 Task: Research Airbnb accommodation in Kangaba, Mali from 10th December, 2023 to 18th December, 2023 for 2 adults.1  bedroom having 1 bed and 1 bathroom. Property type can be flat. Amenities needed are: wifi, TV, free parkinig on premises, gym, breakfast. Look for 4 properties as per requirement.
Action: Mouse moved to (400, 91)
Screenshot: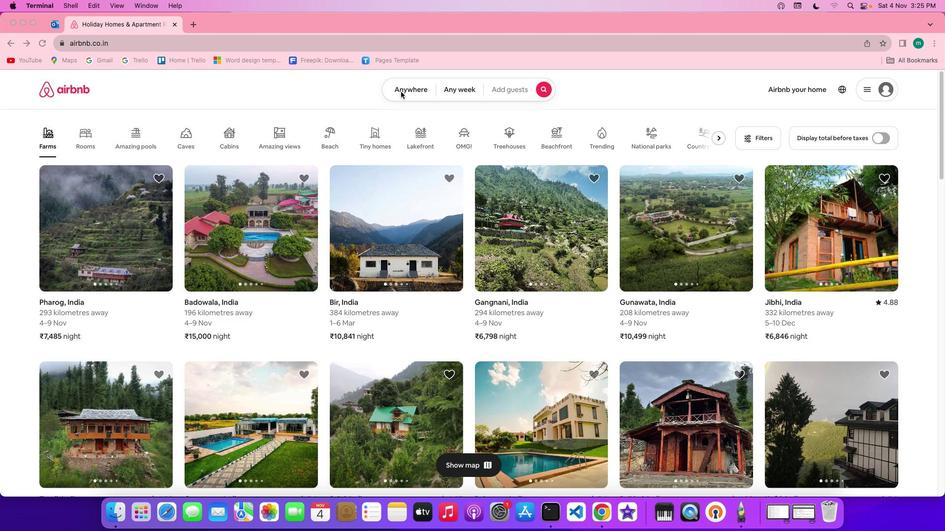 
Action: Mouse pressed left at (400, 91)
Screenshot: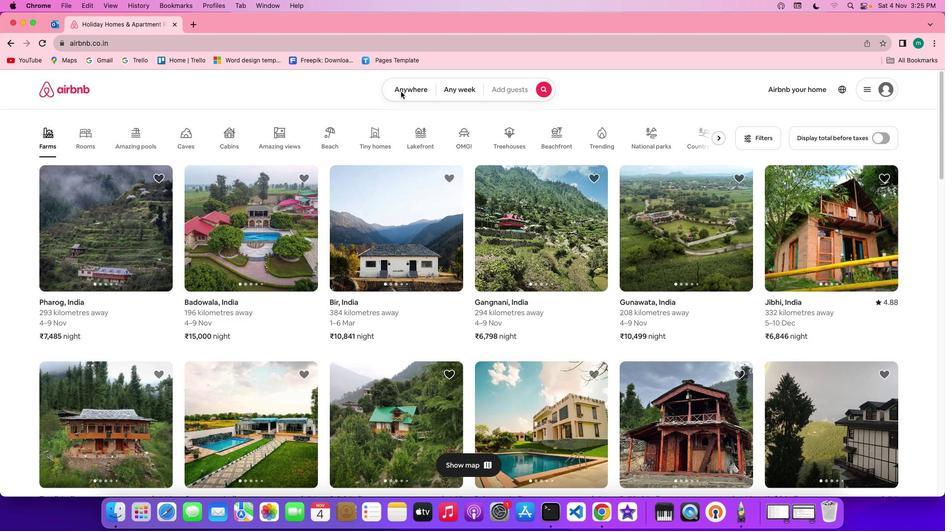 
Action: Mouse pressed left at (400, 91)
Screenshot: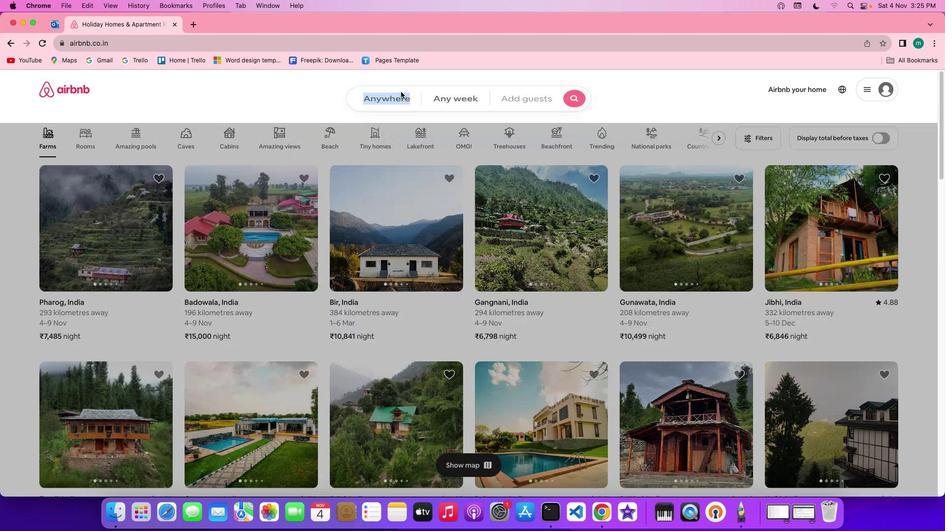 
Action: Mouse moved to (370, 126)
Screenshot: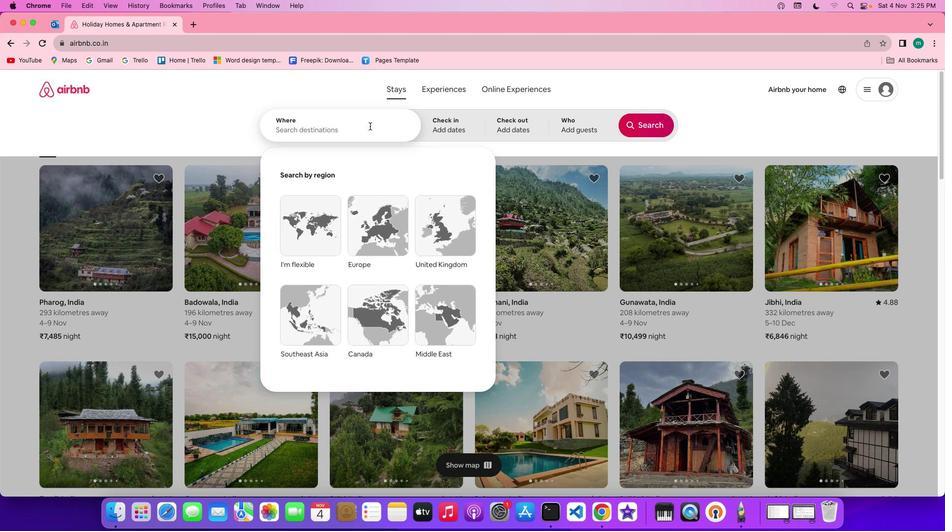 
Action: Key pressed Key.shift'K''a''n''g''a''b''a'','Key.spaceKey.shift'm''a''l''i'
Screenshot: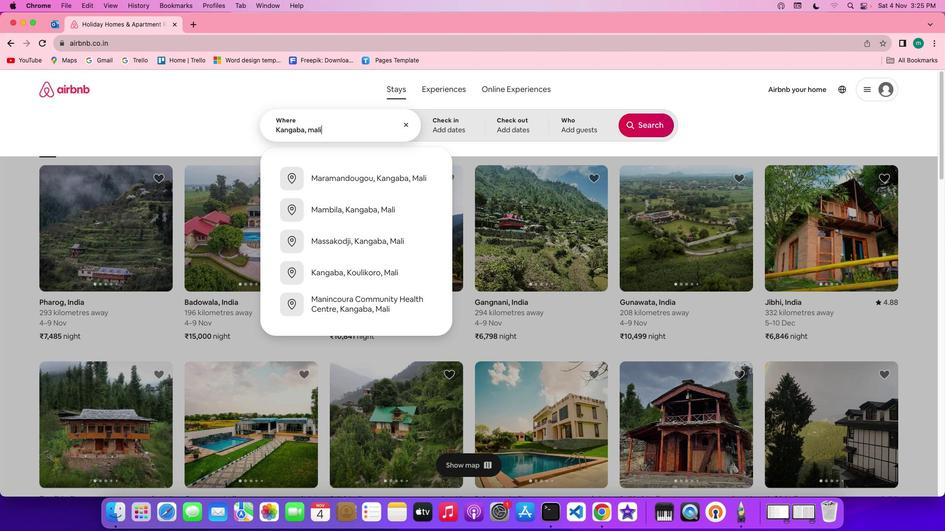 
Action: Mouse moved to (445, 126)
Screenshot: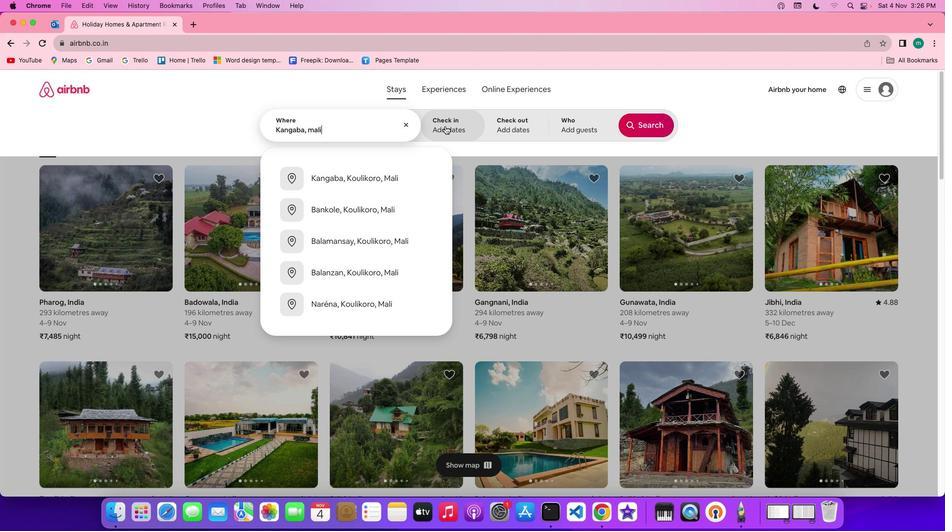 
Action: Mouse pressed left at (445, 126)
Screenshot: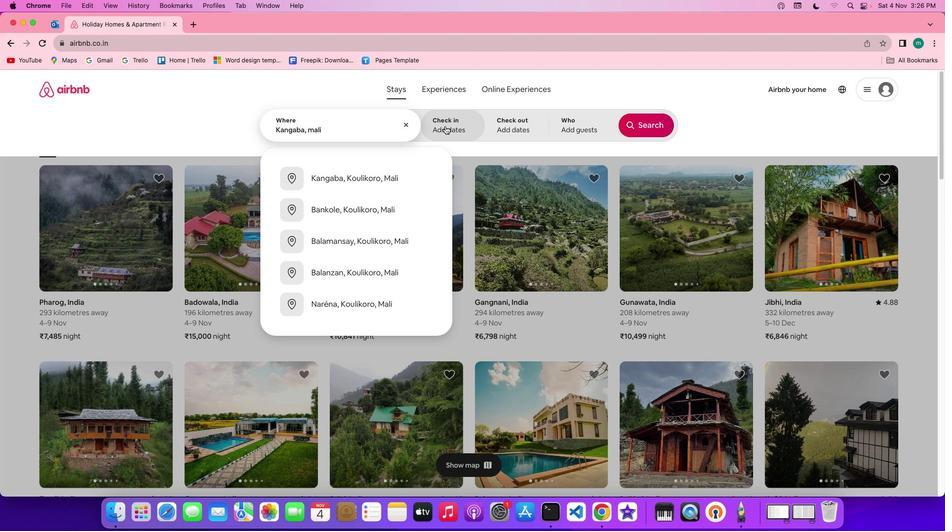 
Action: Mouse moved to (488, 295)
Screenshot: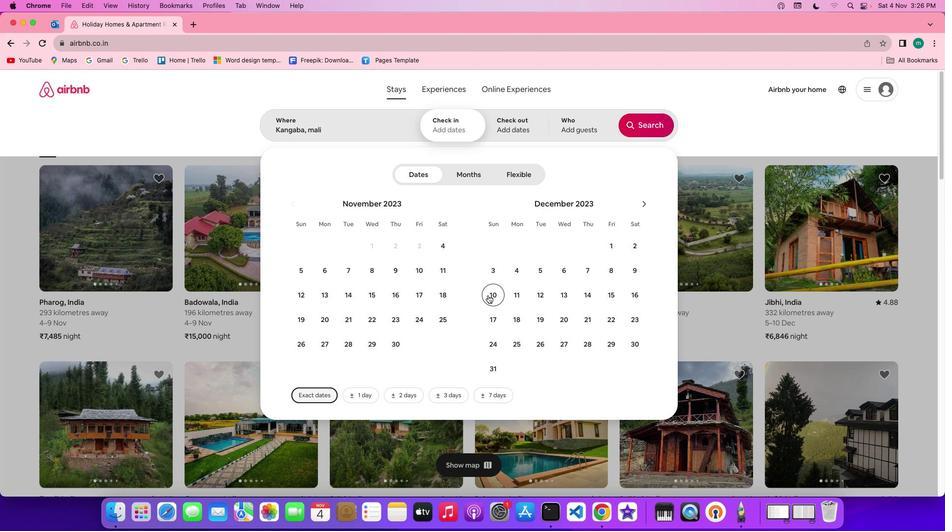 
Action: Mouse pressed left at (488, 295)
Screenshot: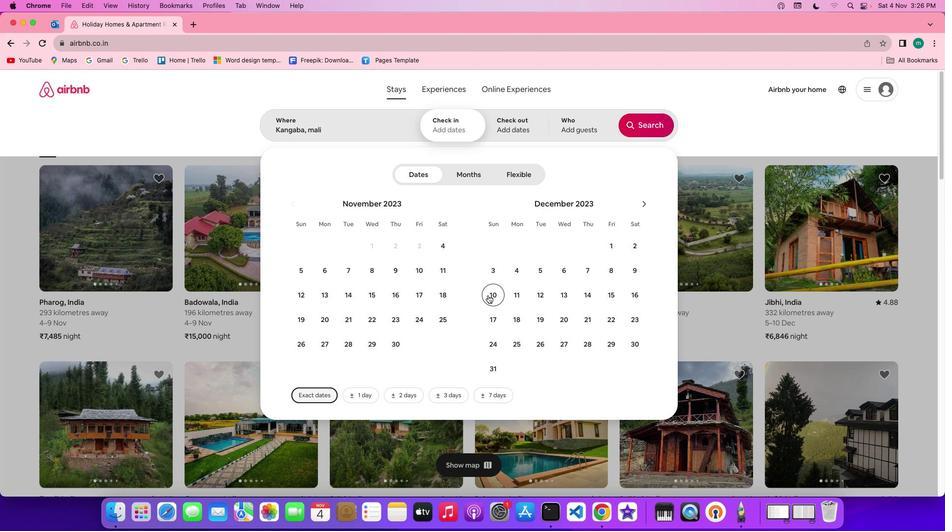 
Action: Mouse moved to (523, 317)
Screenshot: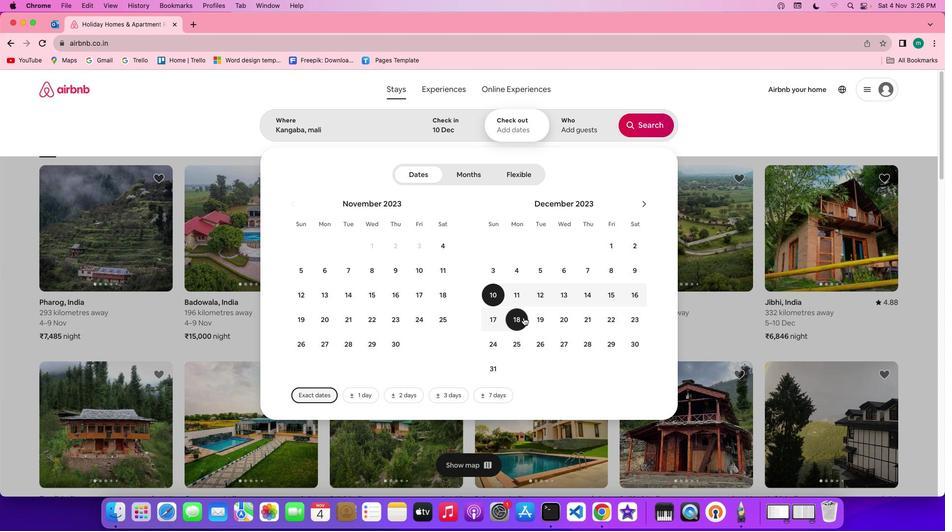 
Action: Mouse pressed left at (523, 317)
Screenshot: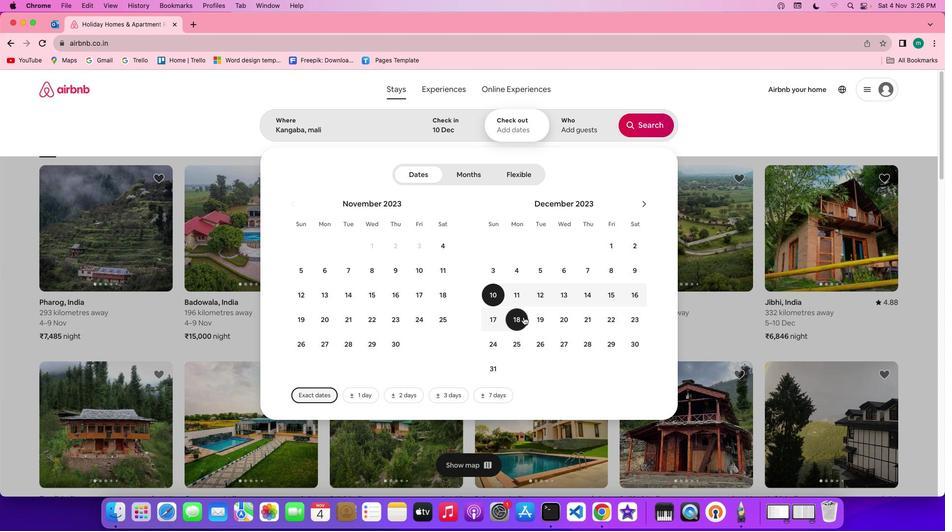 
Action: Mouse moved to (597, 121)
Screenshot: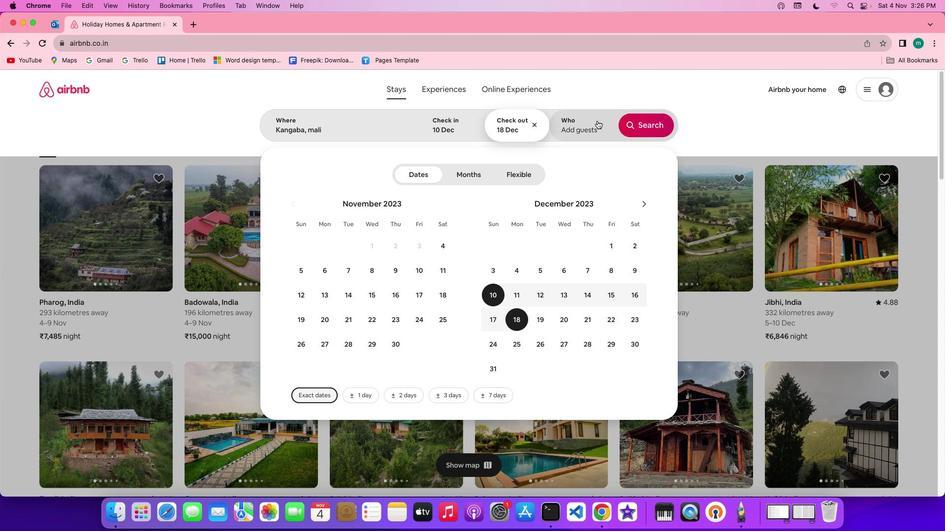 
Action: Mouse pressed left at (597, 121)
Screenshot: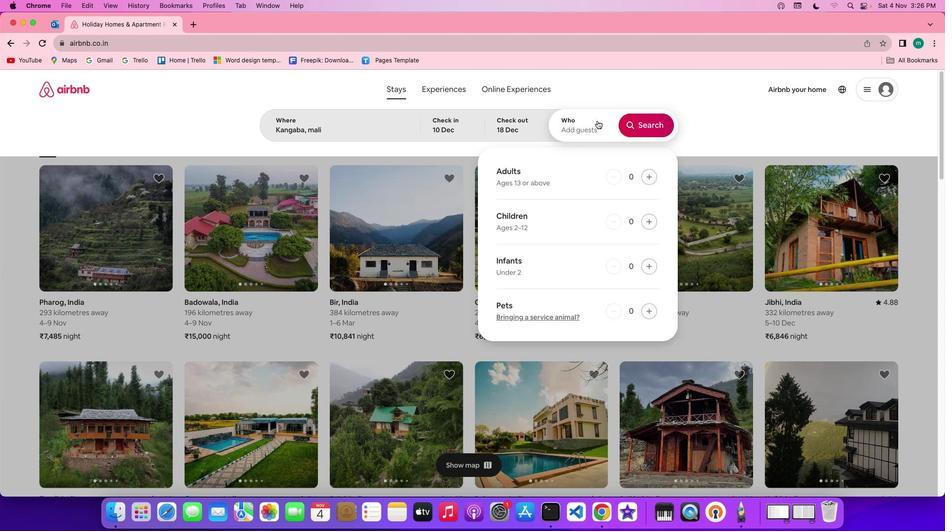 
Action: Mouse moved to (646, 177)
Screenshot: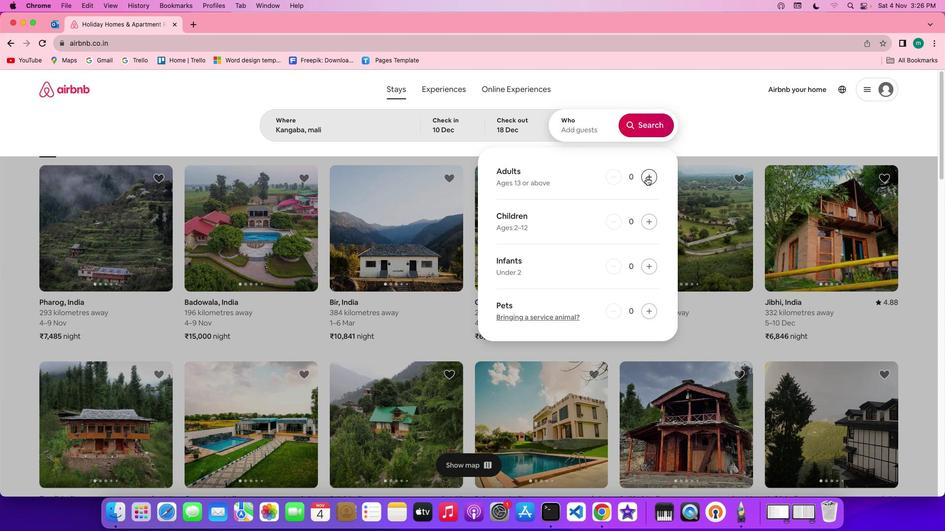 
Action: Mouse pressed left at (646, 177)
Screenshot: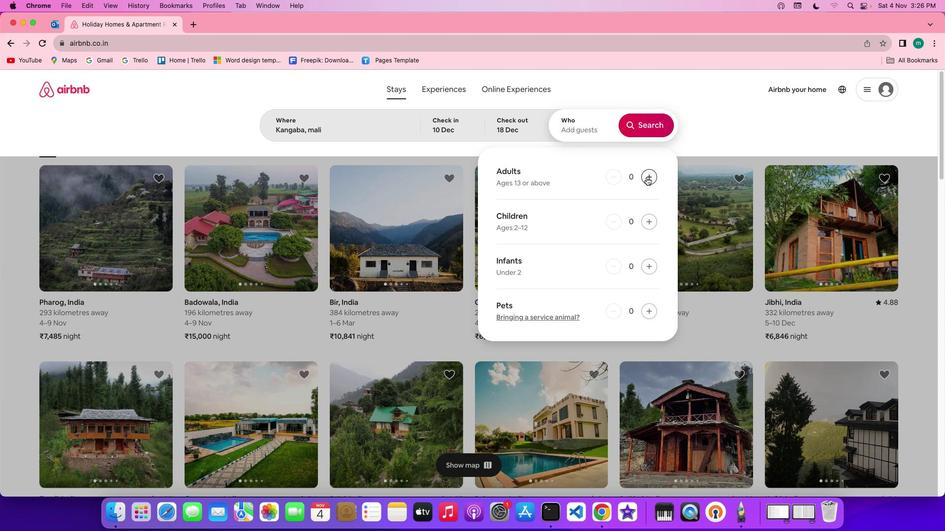 
Action: Mouse moved to (646, 177)
Screenshot: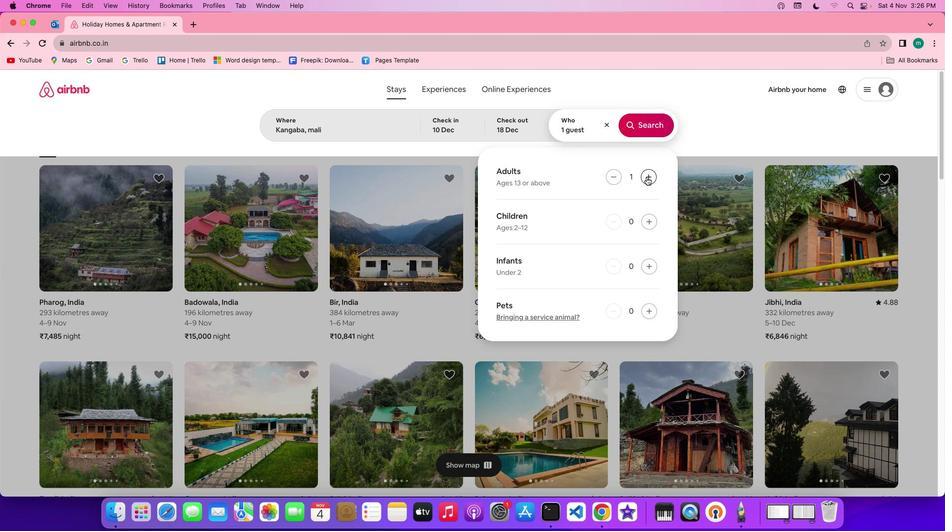
Action: Mouse pressed left at (646, 177)
Screenshot: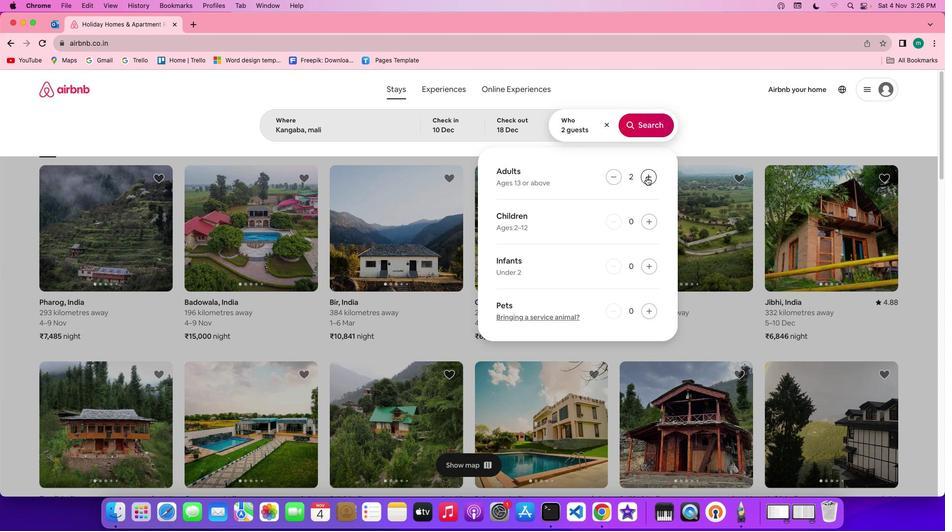 
Action: Mouse moved to (649, 134)
Screenshot: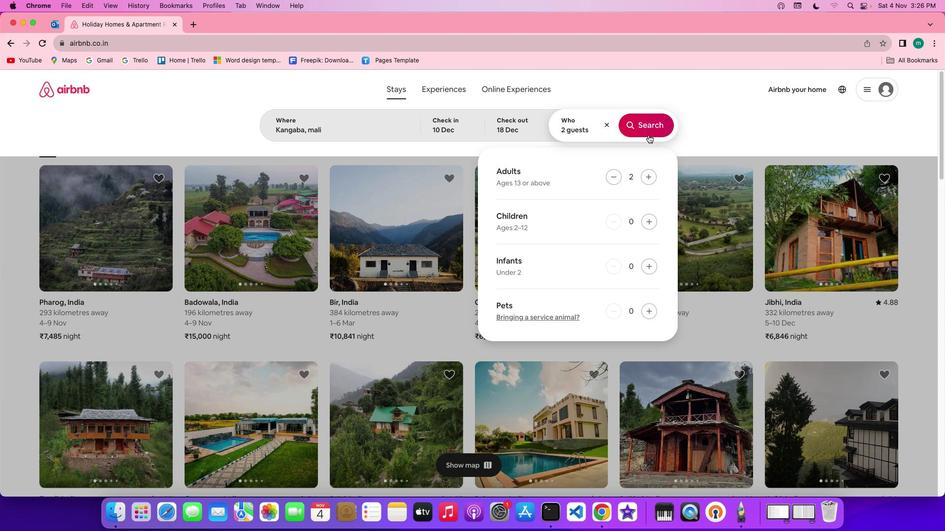 
Action: Mouse pressed left at (649, 134)
Screenshot: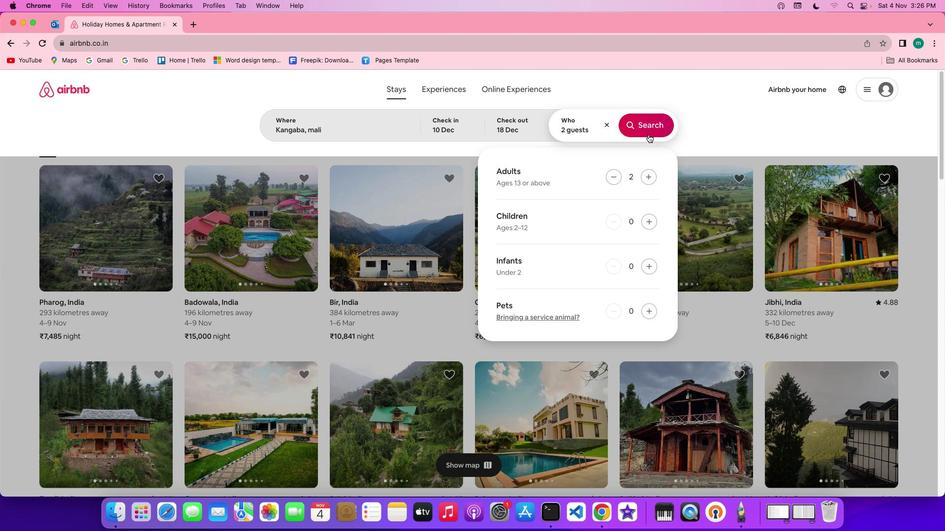 
Action: Mouse moved to (788, 124)
Screenshot: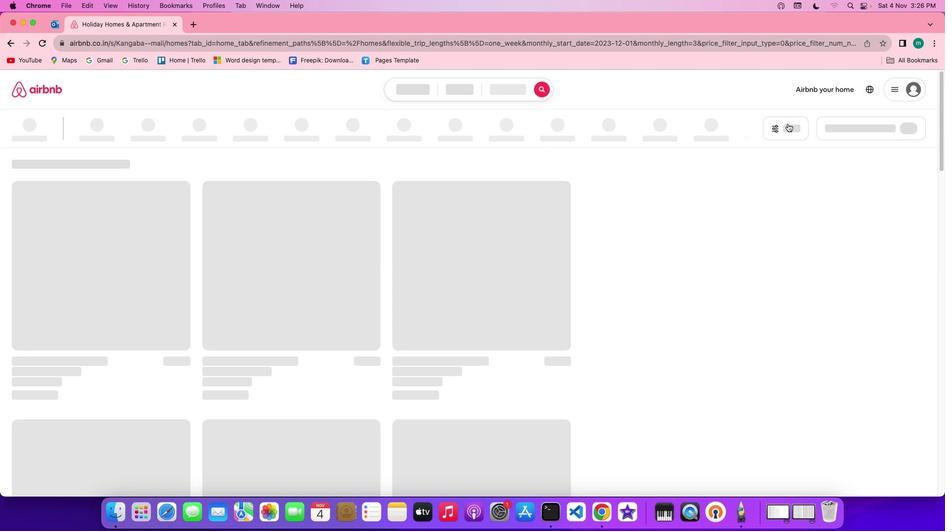 
Action: Mouse pressed left at (788, 124)
Screenshot: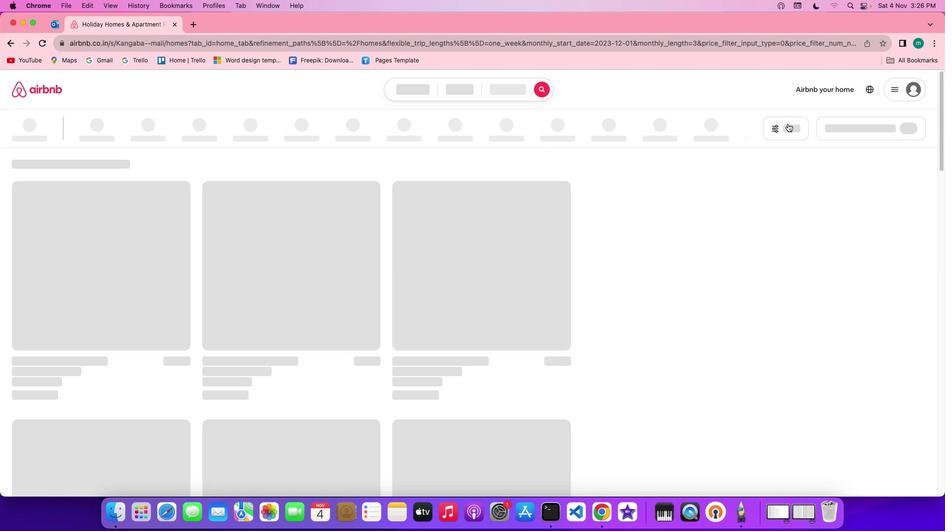 
Action: Mouse moved to (519, 318)
Screenshot: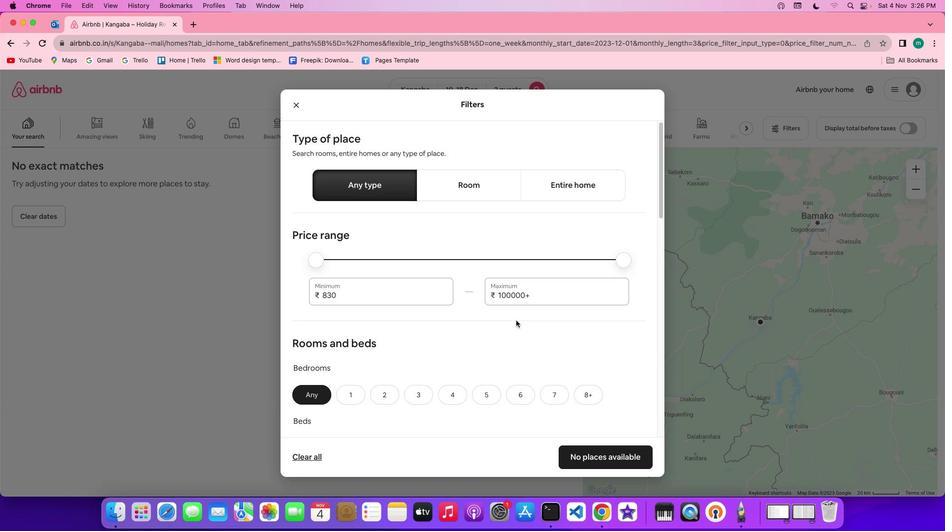 
Action: Mouse scrolled (519, 318) with delta (0, 0)
Screenshot: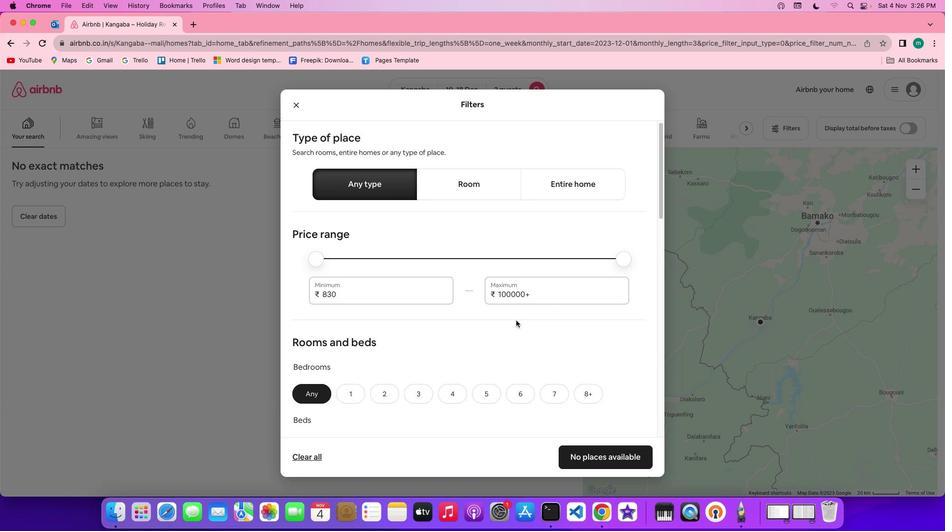 
Action: Mouse moved to (516, 320)
Screenshot: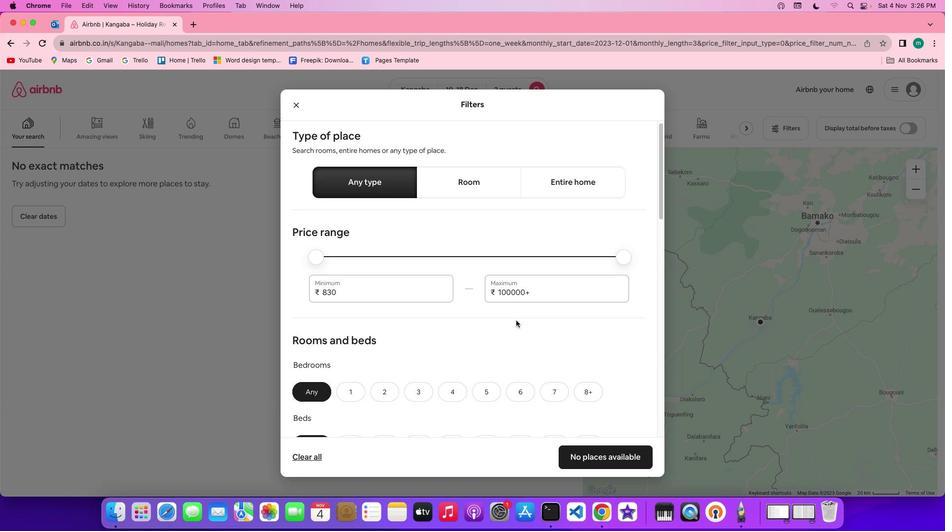 
Action: Mouse scrolled (516, 320) with delta (0, 0)
Screenshot: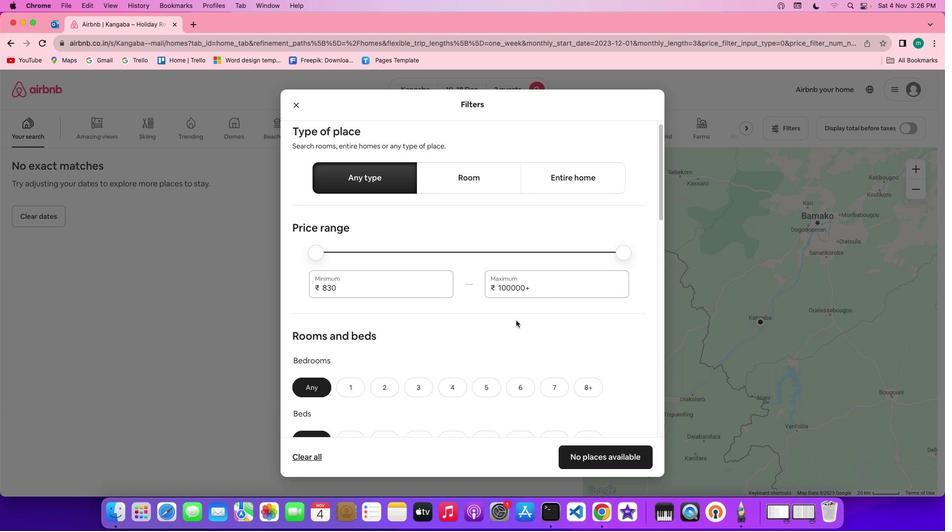 
Action: Mouse scrolled (516, 320) with delta (0, 0)
Screenshot: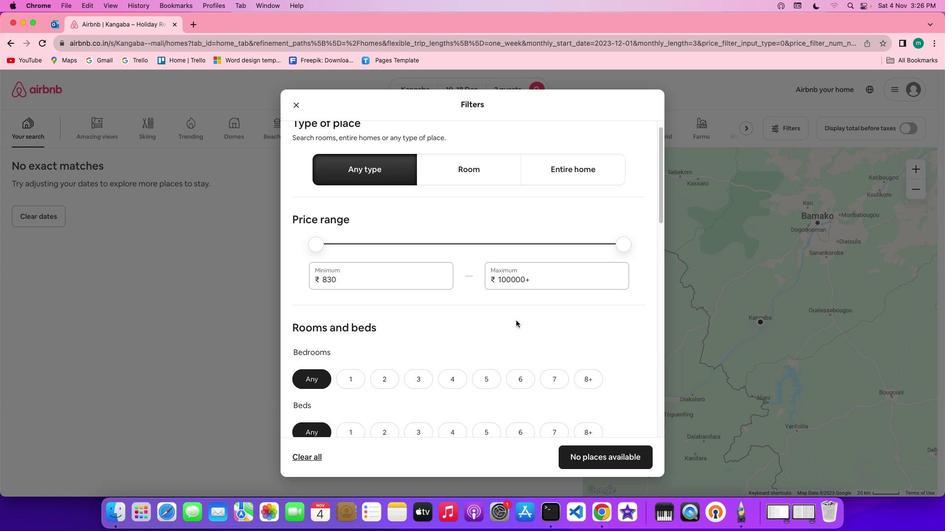 
Action: Mouse scrolled (516, 320) with delta (0, 0)
Screenshot: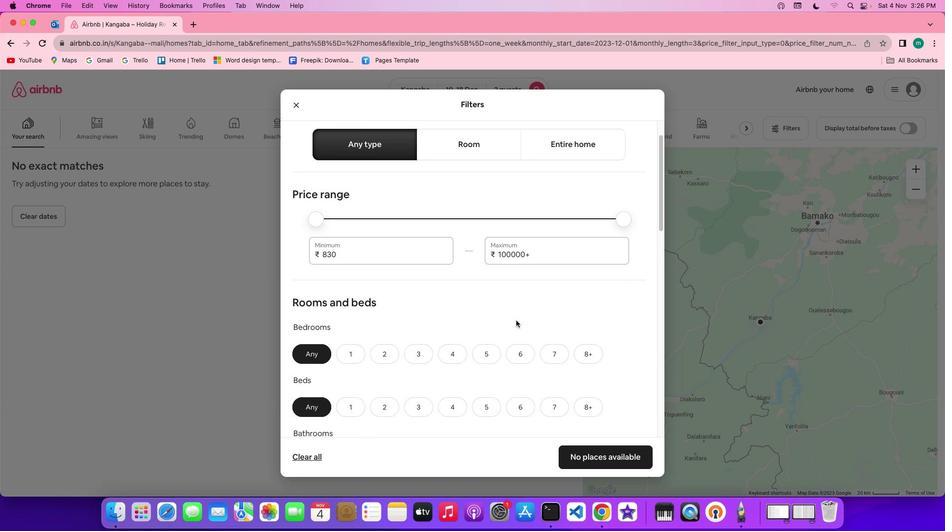 
Action: Mouse scrolled (516, 320) with delta (0, 0)
Screenshot: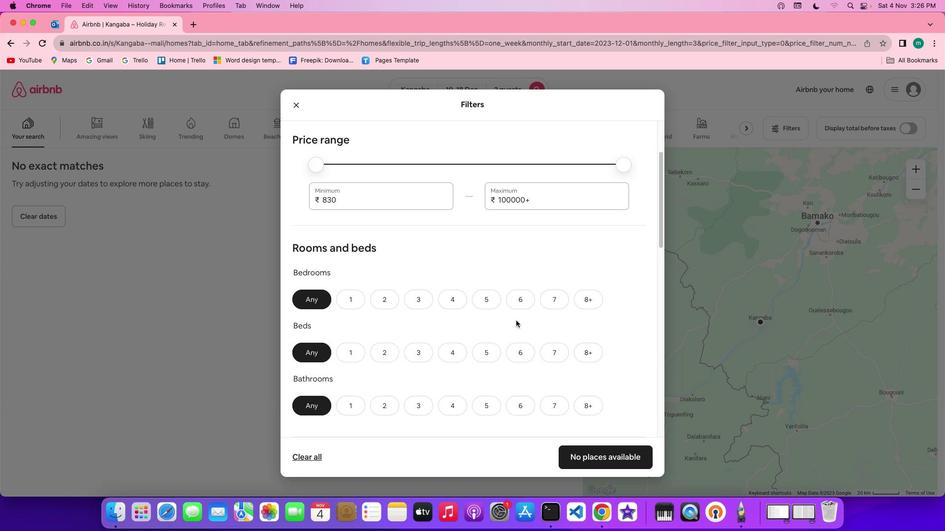 
Action: Mouse scrolled (516, 320) with delta (0, 0)
Screenshot: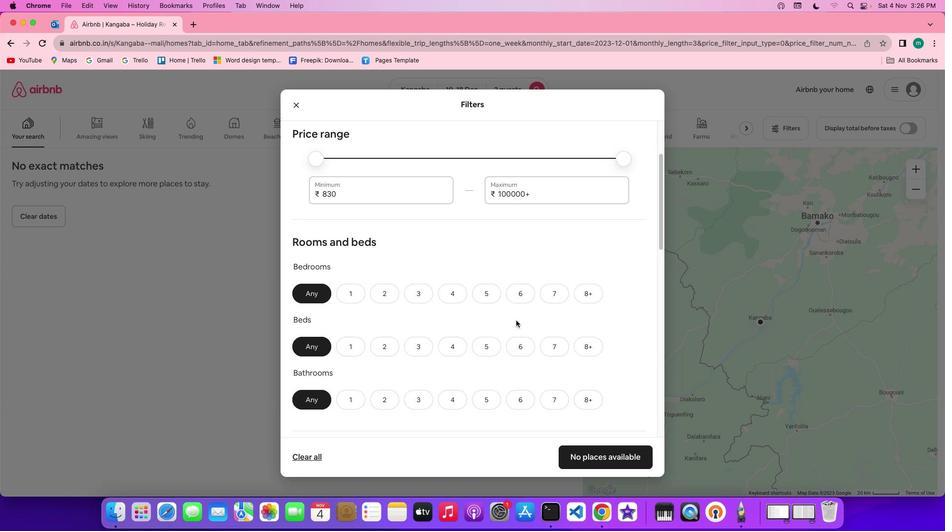 
Action: Mouse scrolled (516, 320) with delta (0, 0)
Screenshot: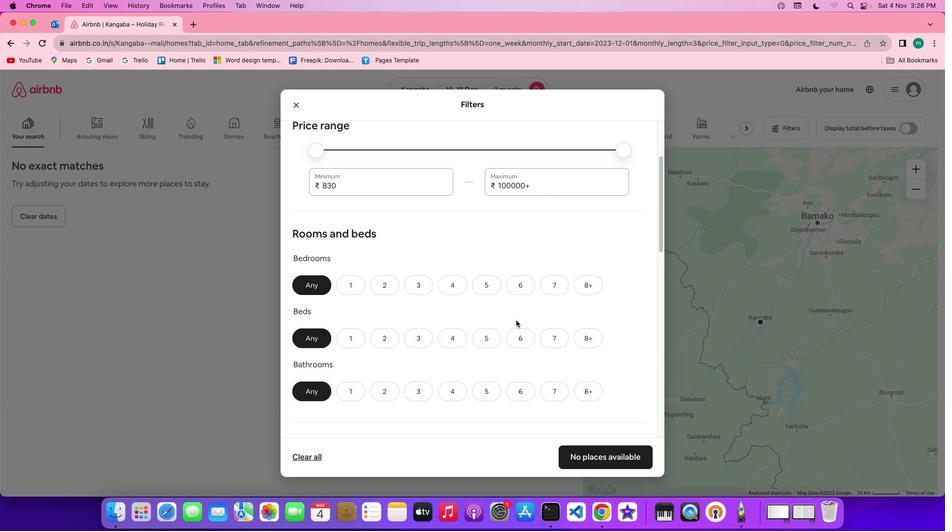 
Action: Mouse moved to (359, 260)
Screenshot: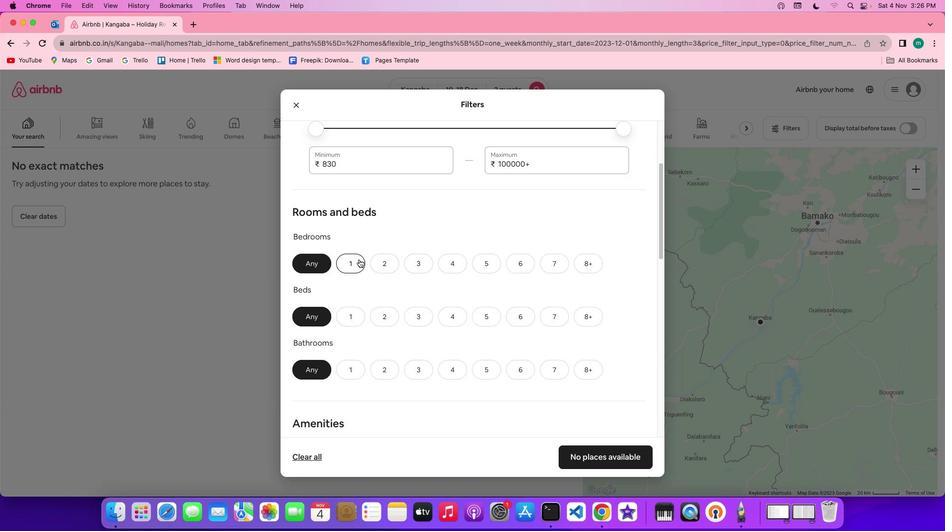 
Action: Mouse pressed left at (359, 260)
Screenshot: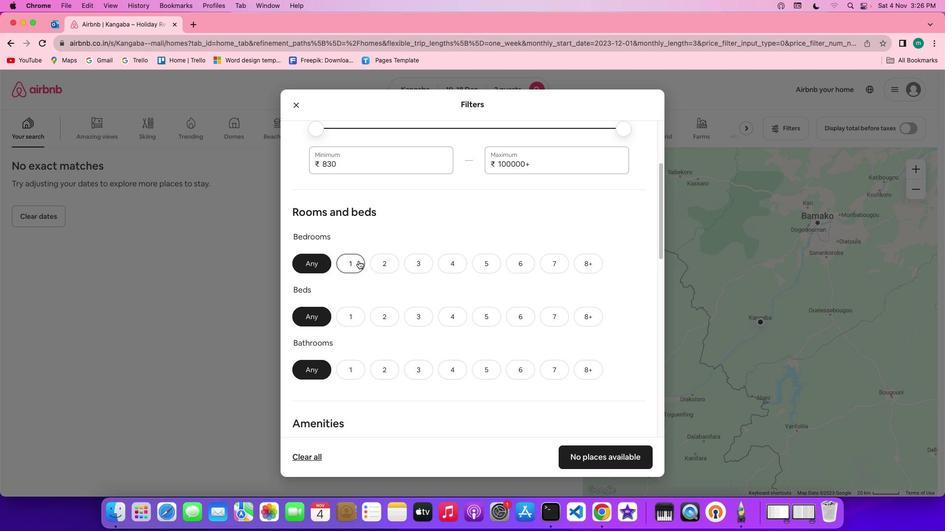 
Action: Mouse moved to (351, 322)
Screenshot: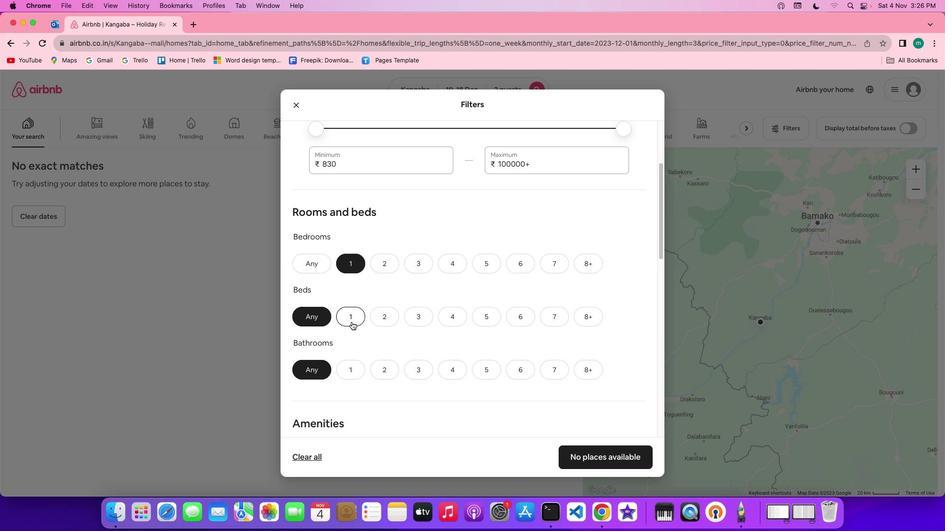 
Action: Mouse pressed left at (351, 322)
Screenshot: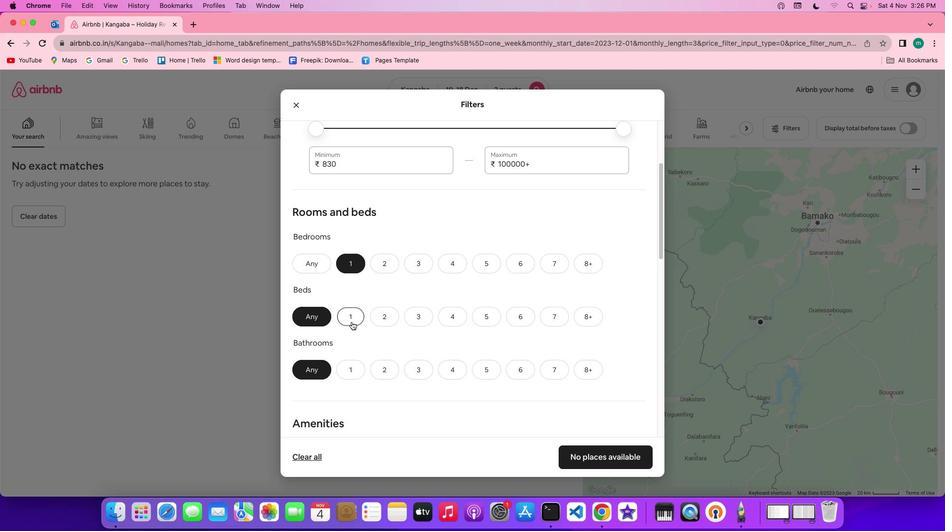 
Action: Mouse moved to (359, 369)
Screenshot: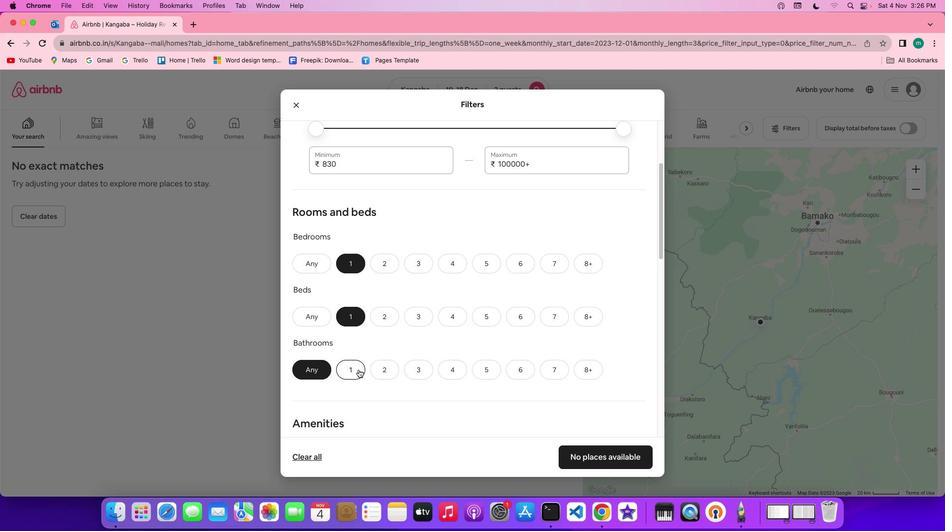 
Action: Mouse pressed left at (359, 369)
Screenshot: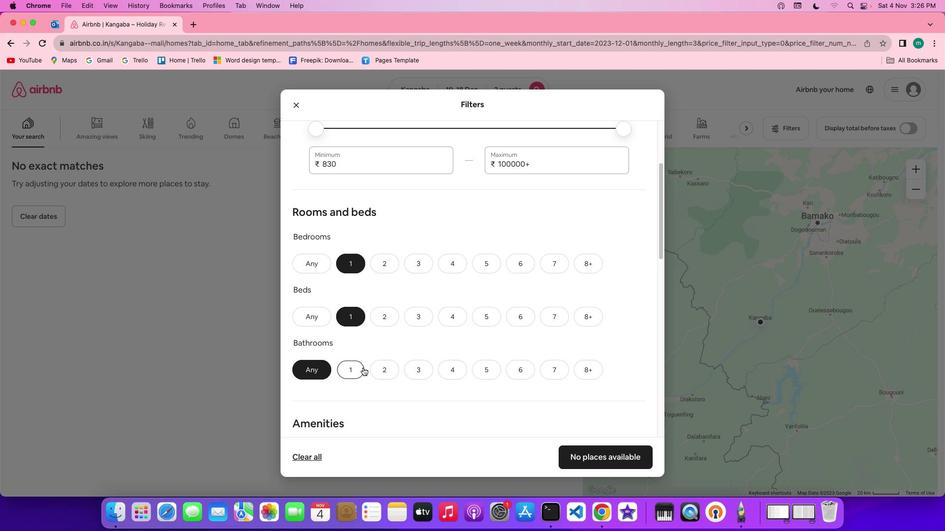 
Action: Mouse moved to (464, 364)
Screenshot: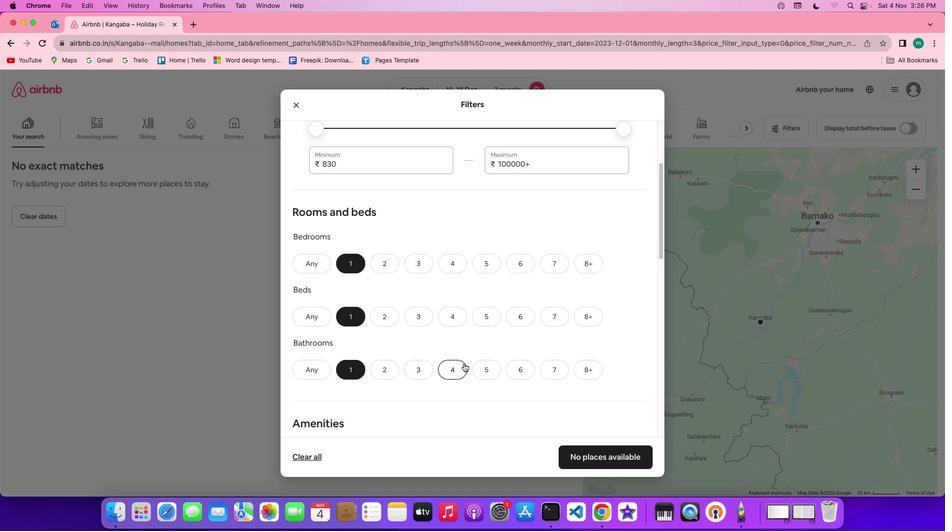 
Action: Mouse scrolled (464, 364) with delta (0, 0)
Screenshot: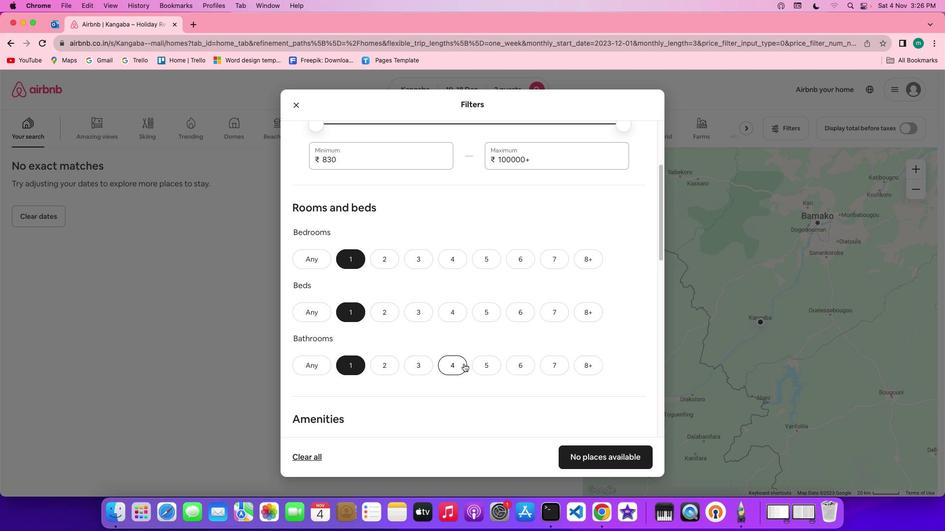 
Action: Mouse scrolled (464, 364) with delta (0, 0)
Screenshot: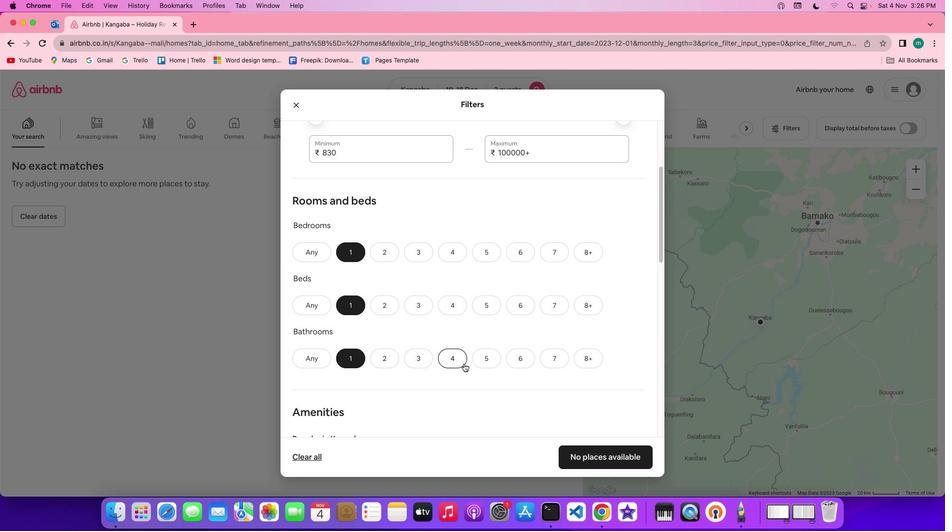 
Action: Mouse scrolled (464, 364) with delta (0, 0)
Screenshot: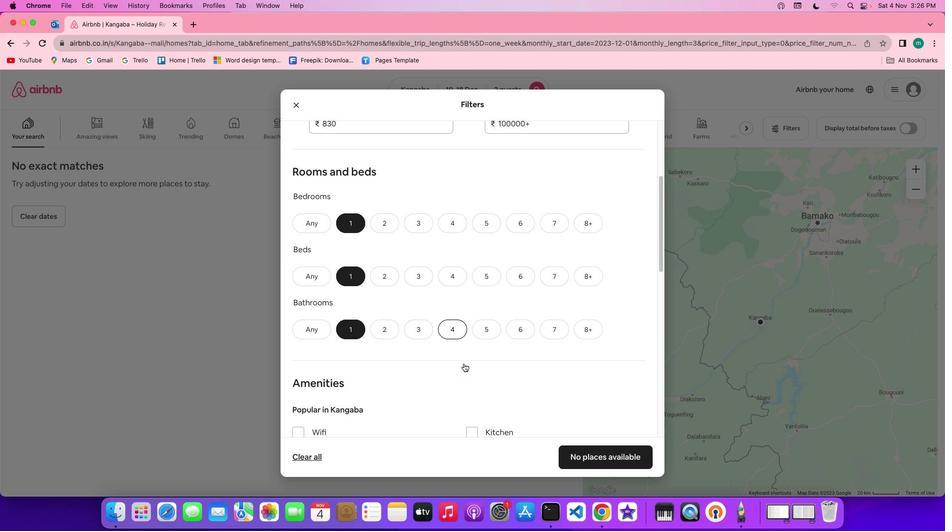 
Action: Mouse scrolled (464, 364) with delta (0, 0)
Screenshot: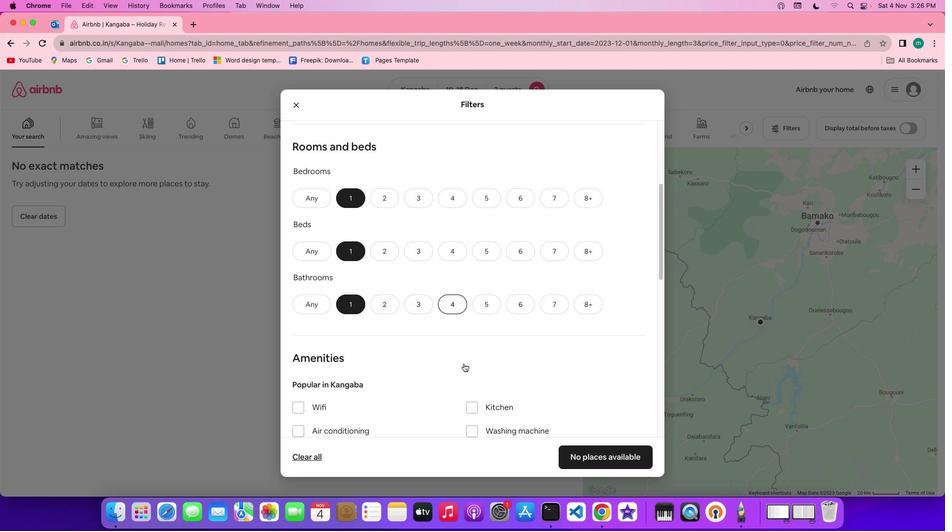 
Action: Mouse scrolled (464, 364) with delta (0, 0)
Screenshot: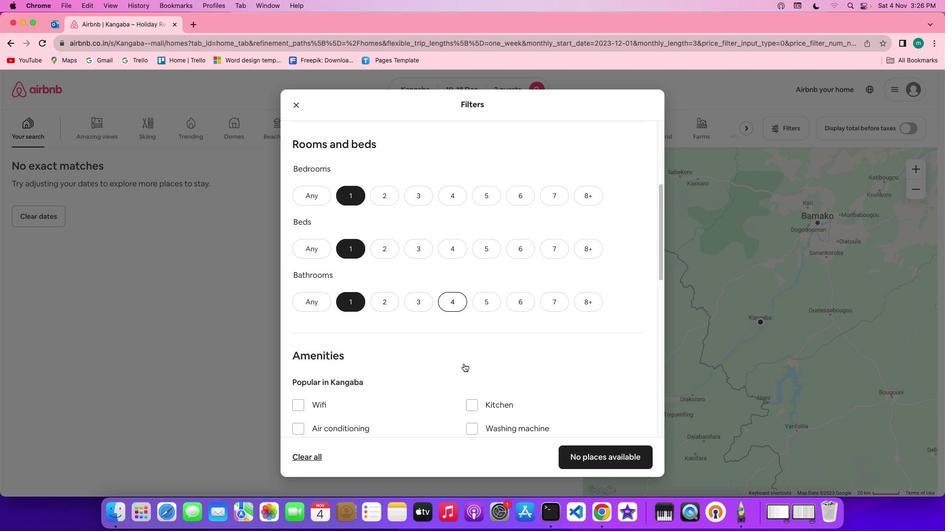 
Action: Mouse scrolled (464, 364) with delta (0, 0)
Screenshot: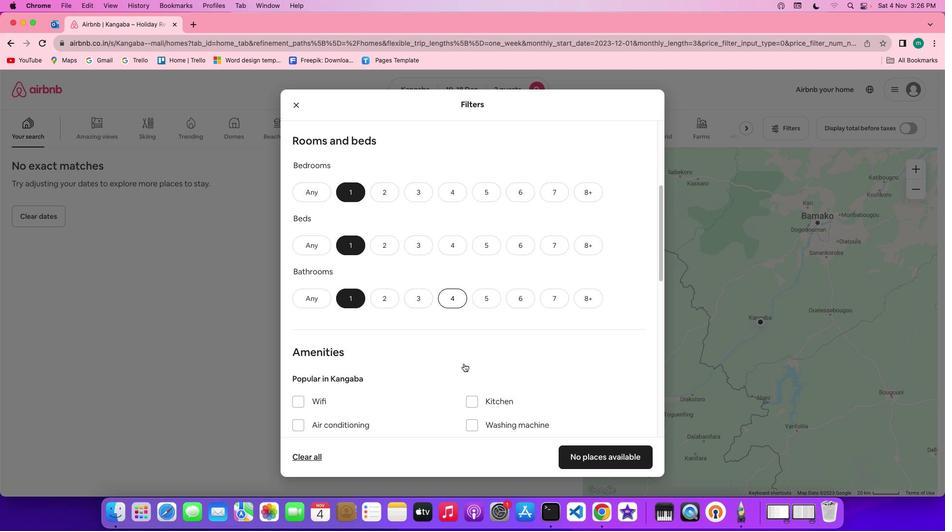 
Action: Mouse scrolled (464, 364) with delta (0, 0)
Screenshot: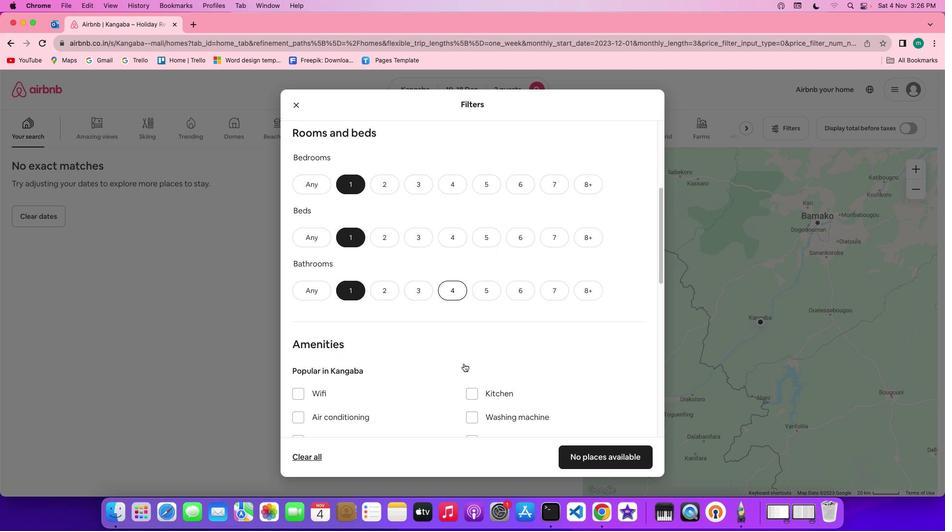 
Action: Mouse scrolled (464, 364) with delta (0, 0)
Screenshot: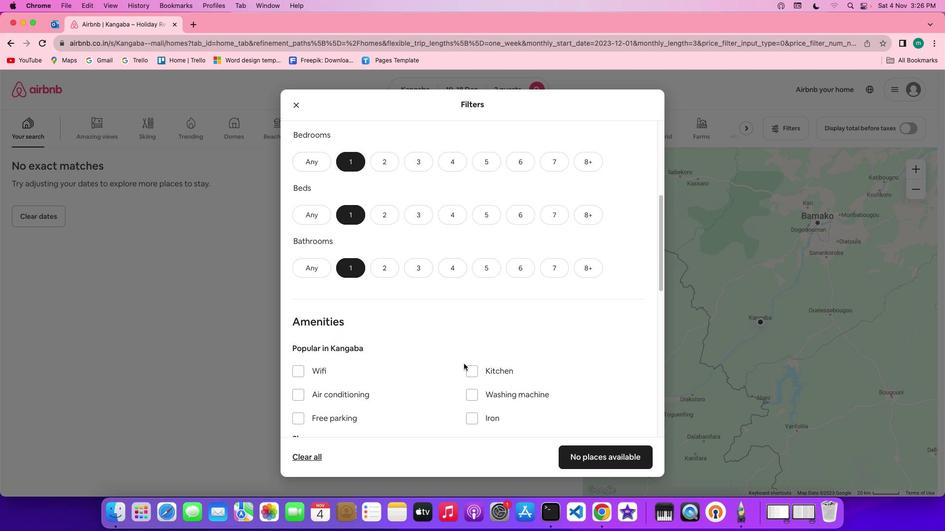 
Action: Mouse scrolled (464, 364) with delta (0, 0)
Screenshot: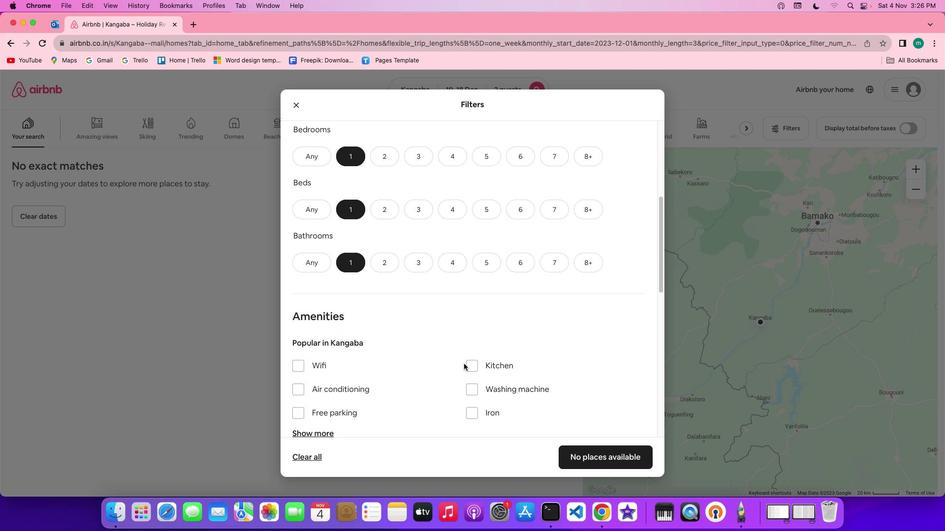 
Action: Mouse scrolled (464, 364) with delta (0, 0)
Screenshot: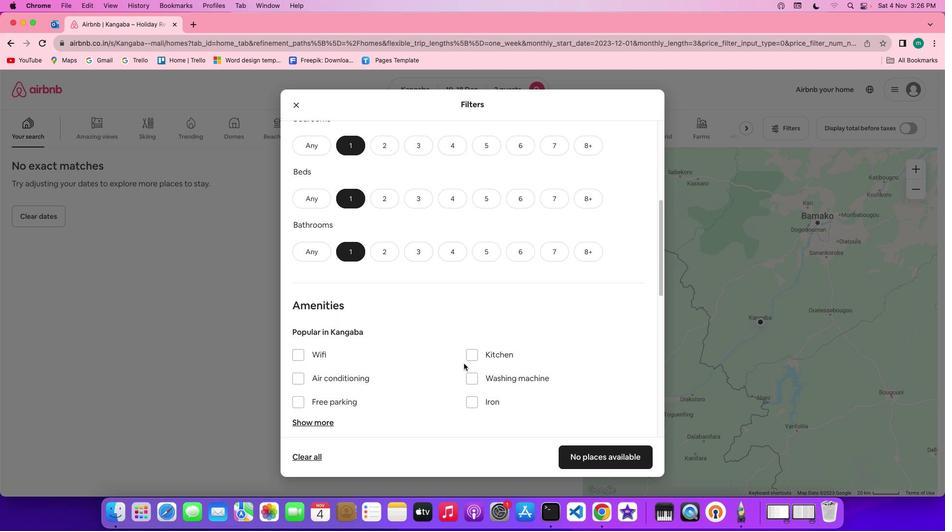 
Action: Mouse scrolled (464, 364) with delta (0, 0)
Screenshot: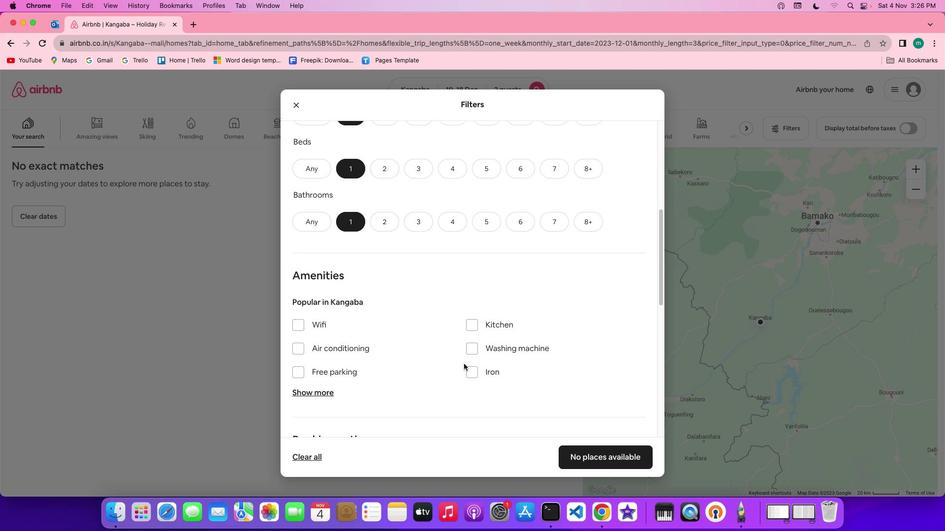 
Action: Mouse scrolled (464, 364) with delta (0, 0)
Screenshot: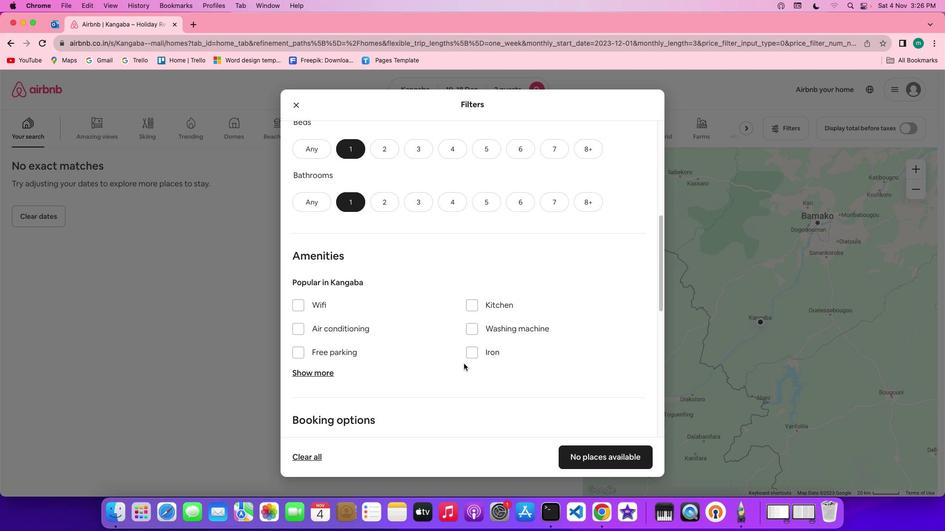 
Action: Mouse scrolled (464, 364) with delta (0, 0)
Screenshot: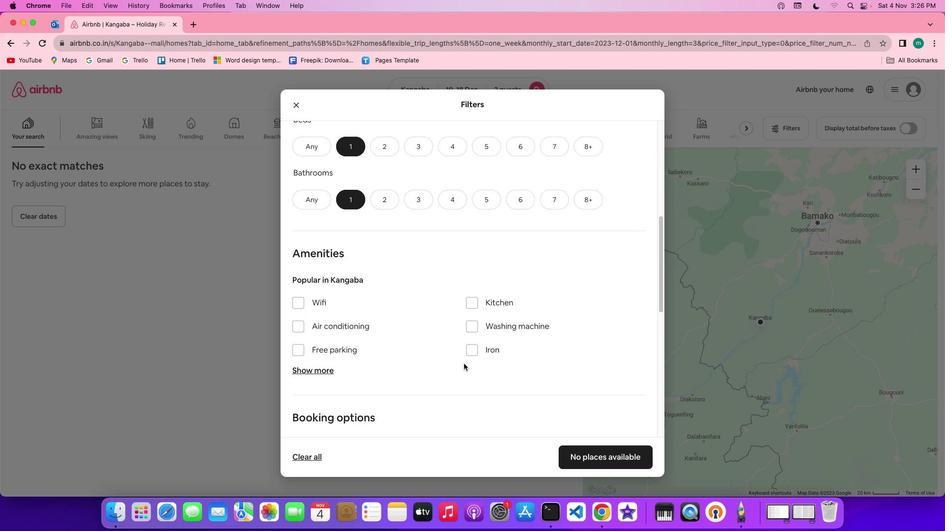 
Action: Mouse scrolled (464, 364) with delta (0, 0)
Screenshot: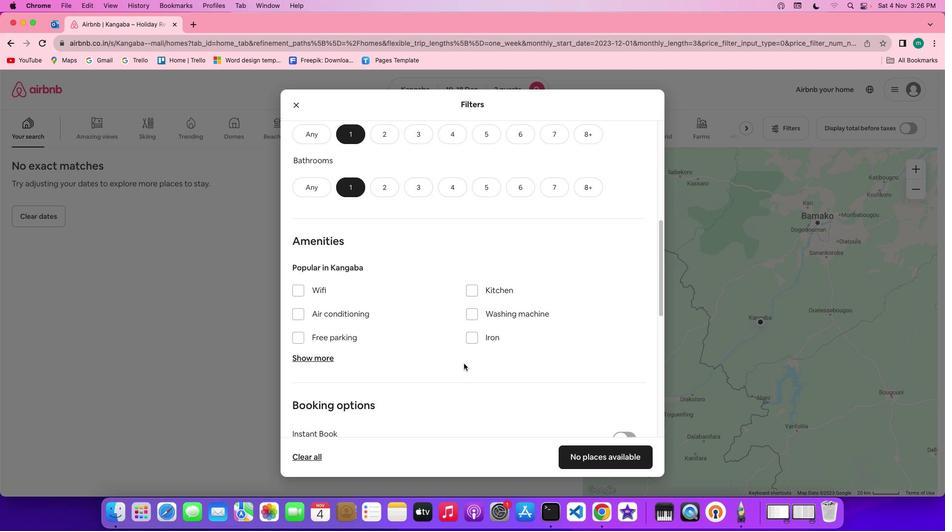 
Action: Mouse scrolled (464, 364) with delta (0, 0)
Screenshot: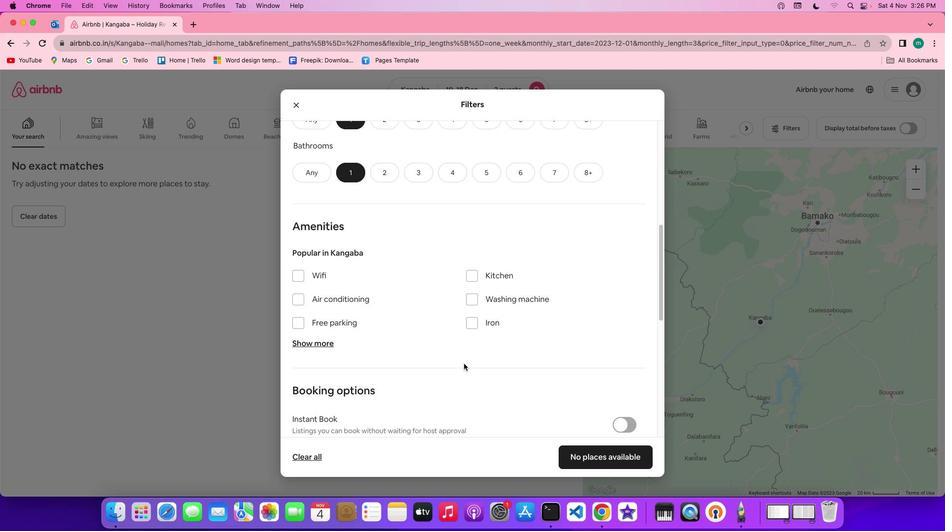 
Action: Mouse scrolled (464, 364) with delta (0, 0)
Screenshot: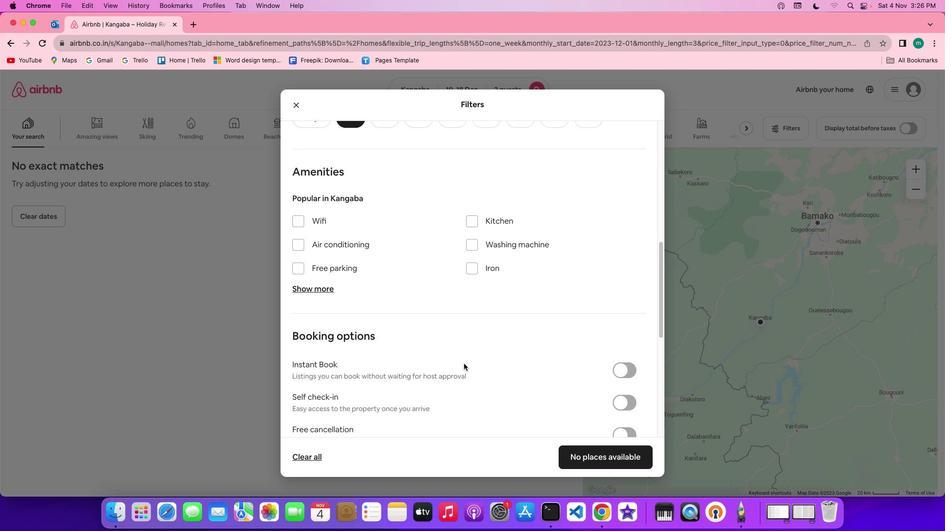 
Action: Mouse scrolled (464, 364) with delta (0, 0)
Screenshot: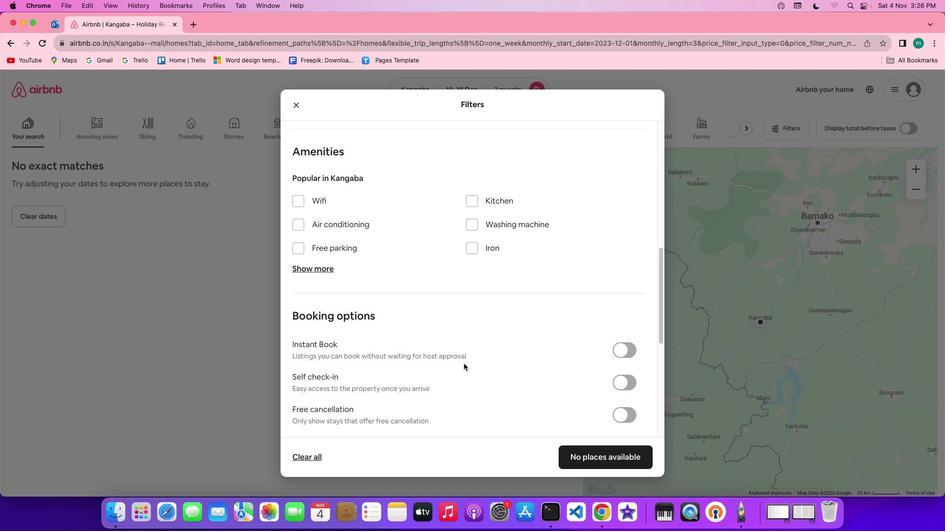 
Action: Mouse scrolled (464, 364) with delta (0, 0)
Screenshot: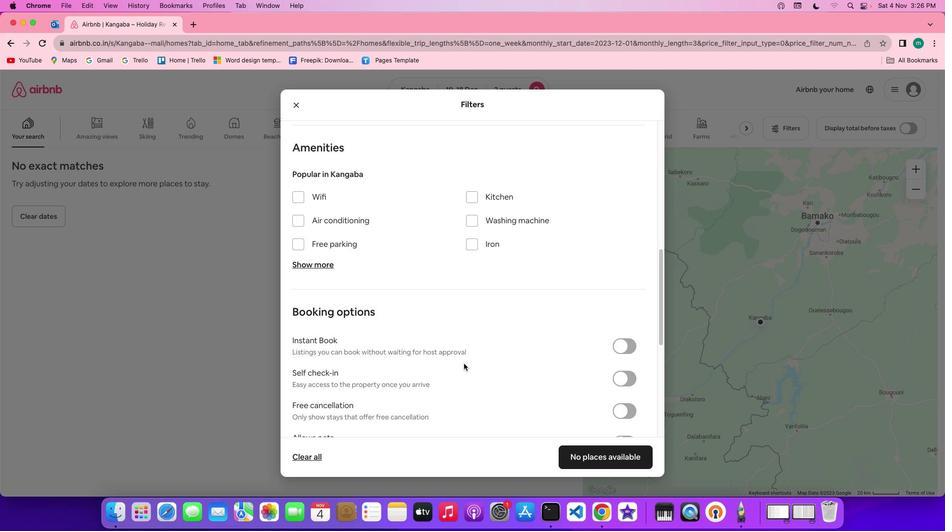 
Action: Mouse scrolled (464, 364) with delta (0, 0)
Screenshot: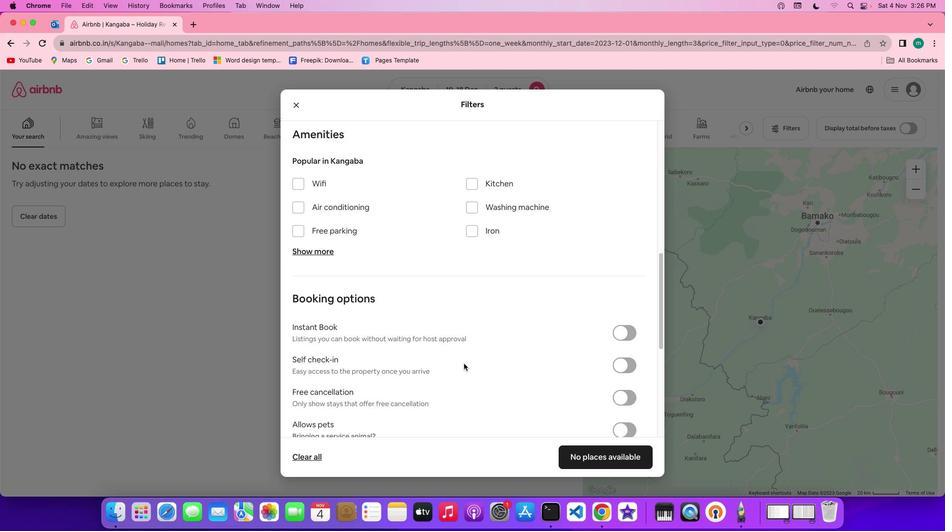 
Action: Mouse moved to (313, 173)
Screenshot: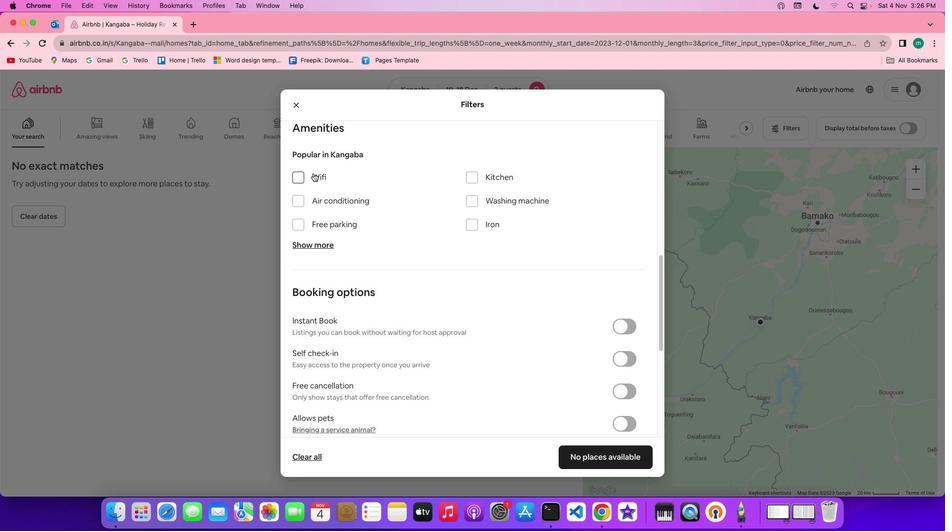 
Action: Mouse pressed left at (313, 173)
Screenshot: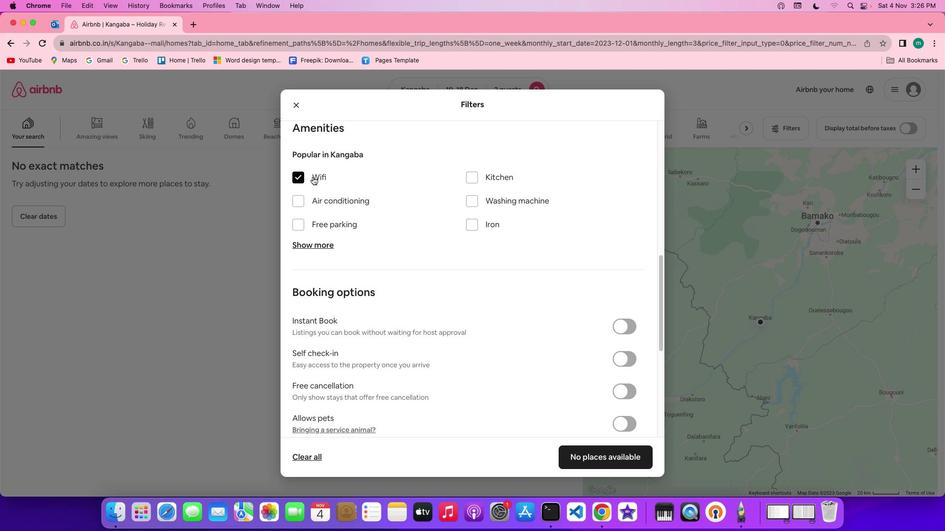 
Action: Mouse moved to (311, 241)
Screenshot: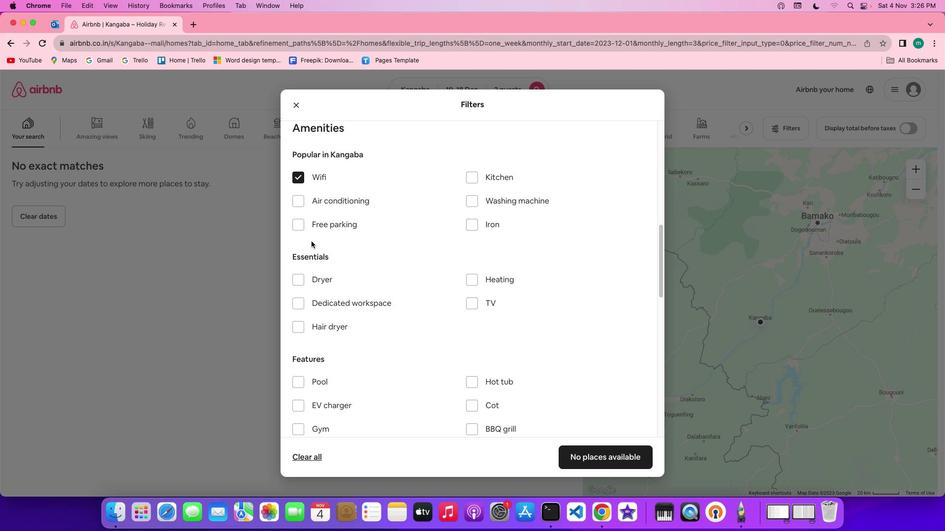 
Action: Mouse pressed left at (311, 241)
Screenshot: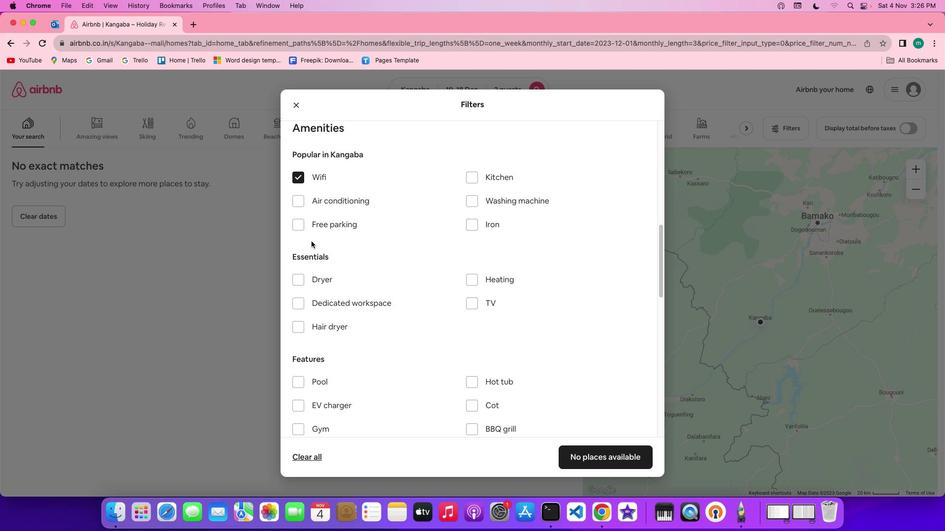 
Action: Mouse moved to (481, 302)
Screenshot: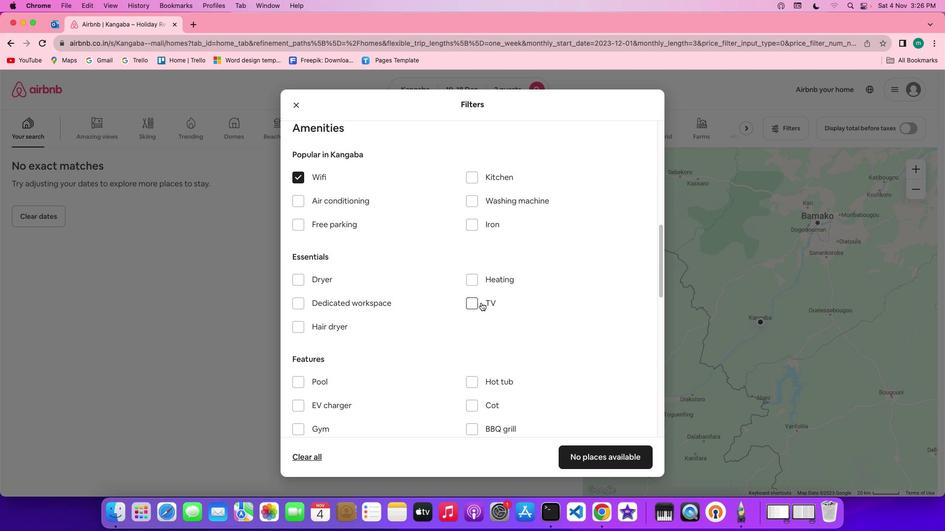 
Action: Mouse pressed left at (481, 302)
Screenshot: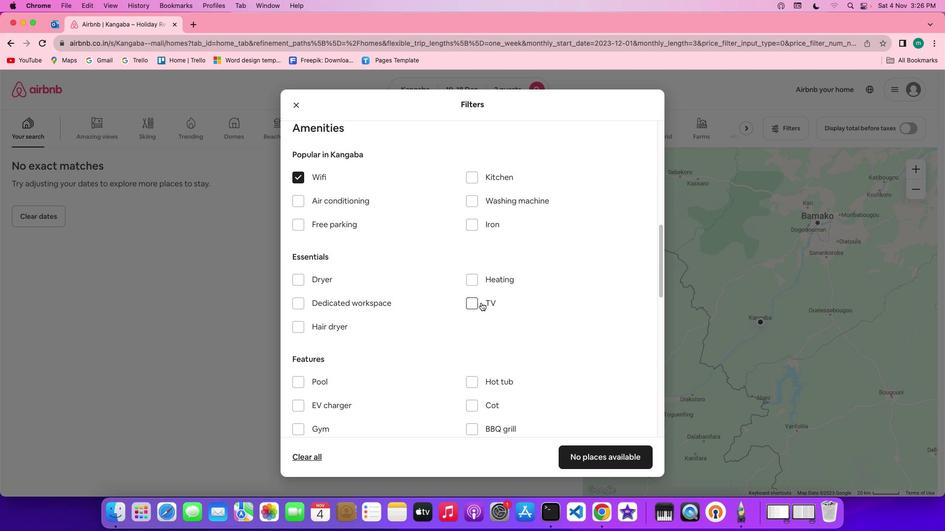 
Action: Mouse moved to (329, 225)
Screenshot: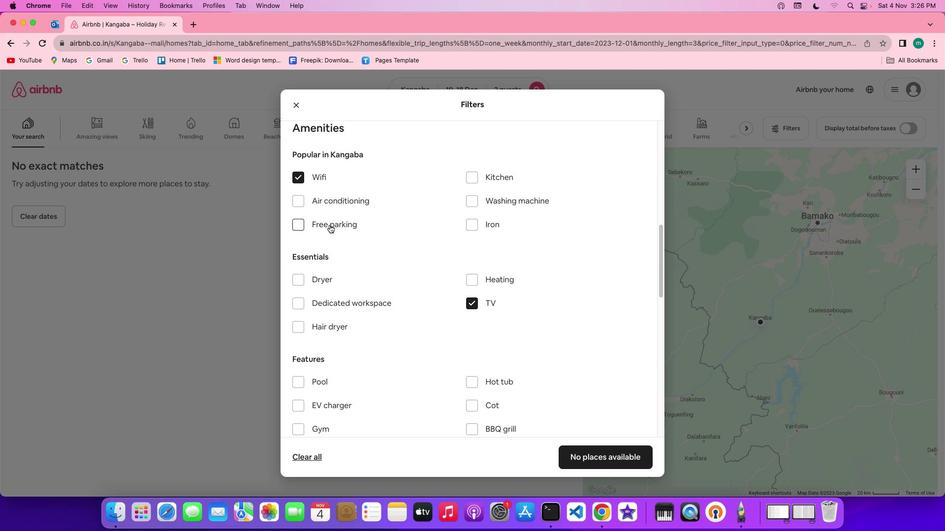 
Action: Mouse pressed left at (329, 225)
Screenshot: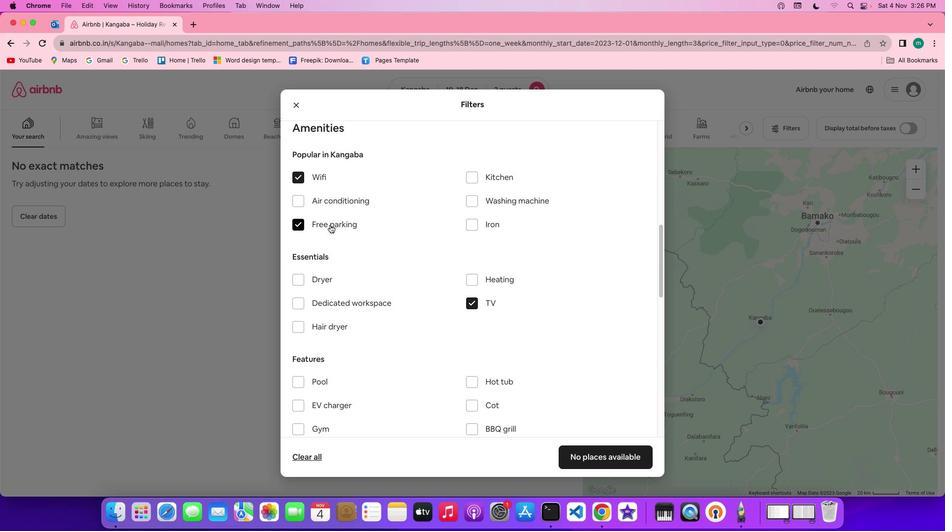 
Action: Mouse moved to (413, 291)
Screenshot: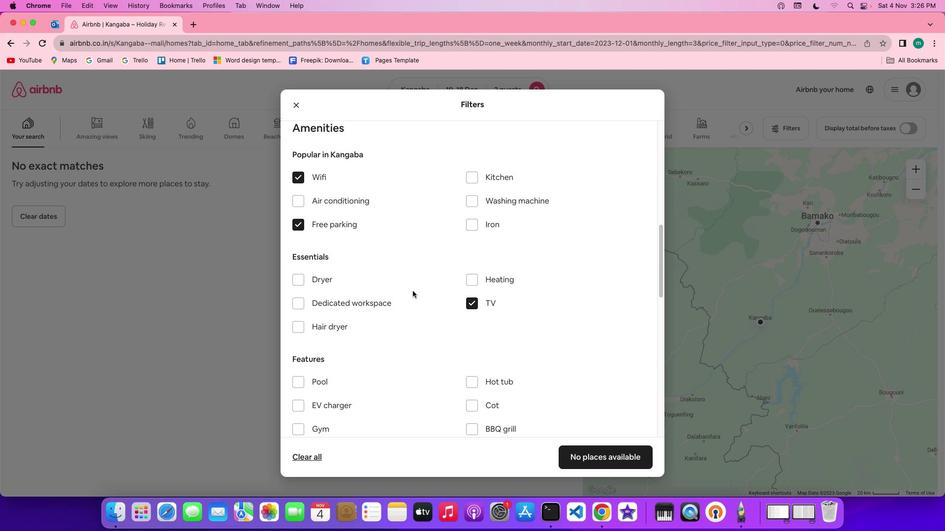 
Action: Mouse scrolled (413, 291) with delta (0, 0)
Screenshot: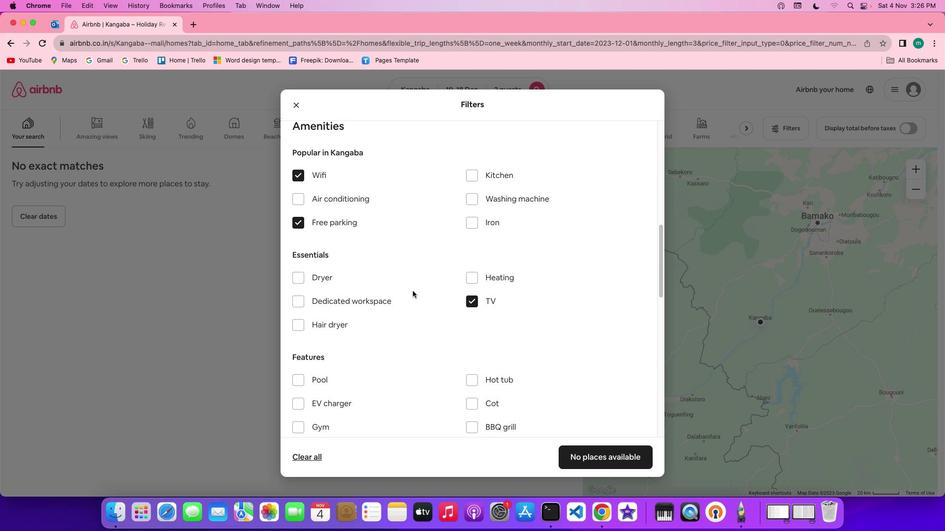 
Action: Mouse scrolled (413, 291) with delta (0, 0)
Screenshot: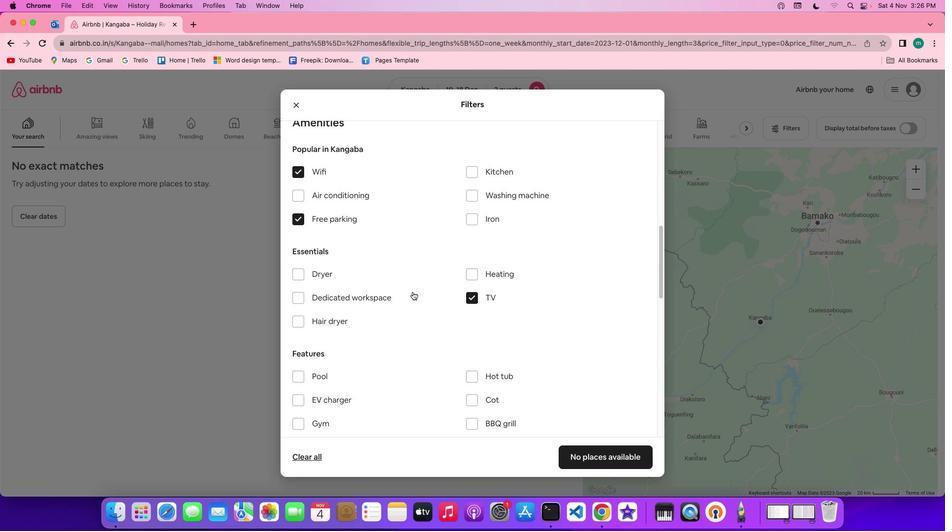 
Action: Mouse moved to (413, 291)
Screenshot: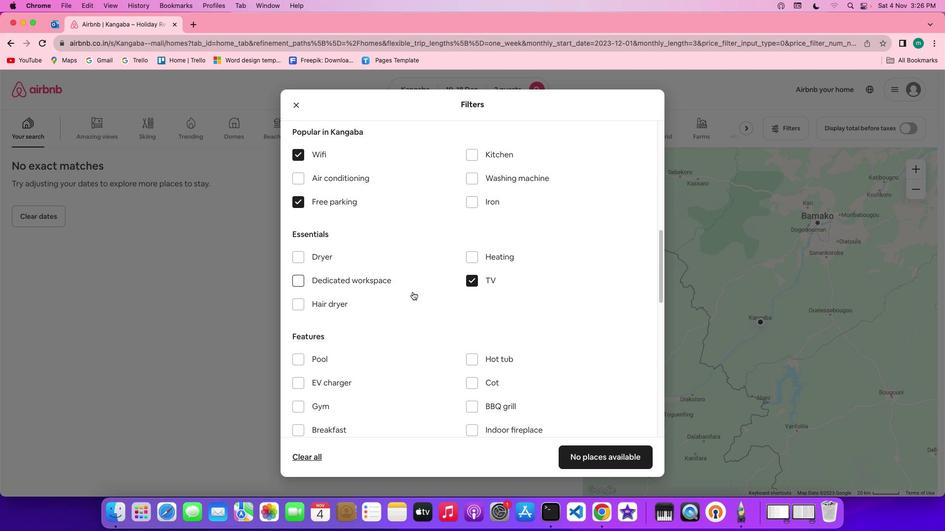 
Action: Mouse scrolled (413, 291) with delta (0, 0)
Screenshot: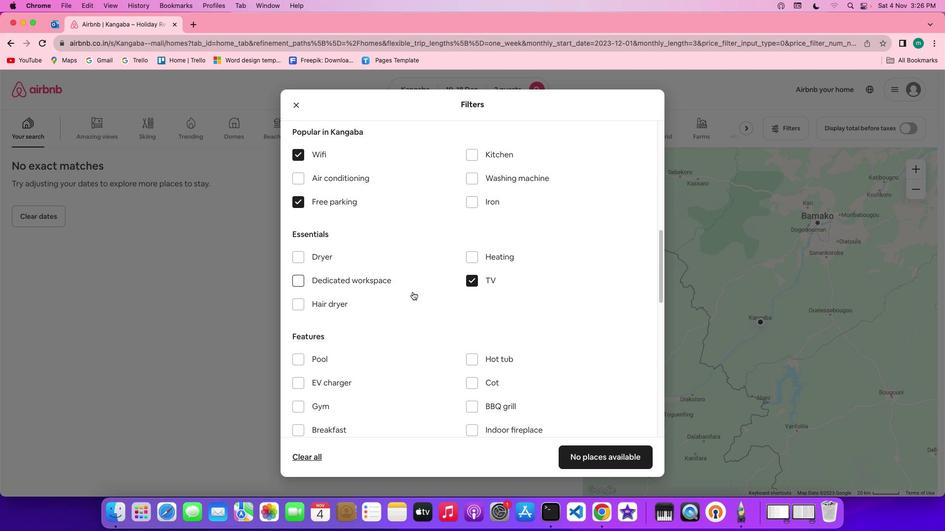 
Action: Mouse moved to (413, 292)
Screenshot: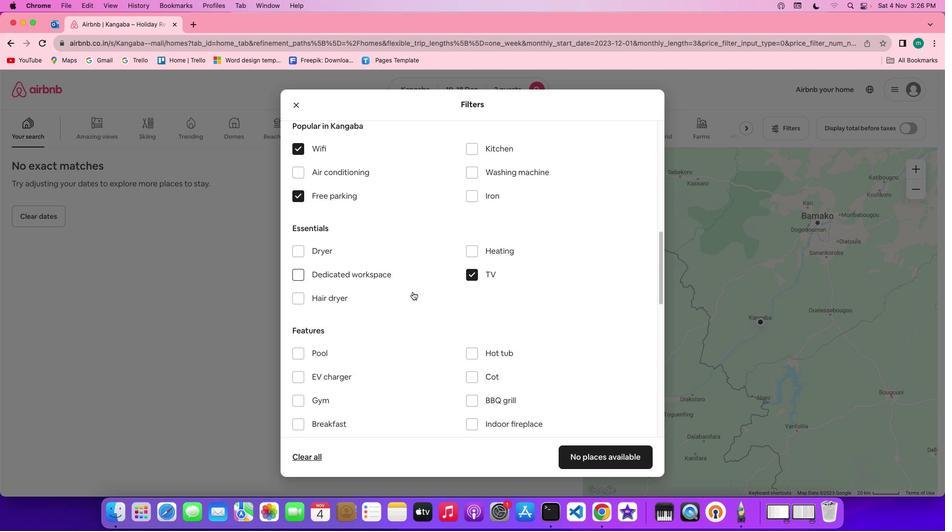 
Action: Mouse scrolled (413, 292) with delta (0, 0)
Screenshot: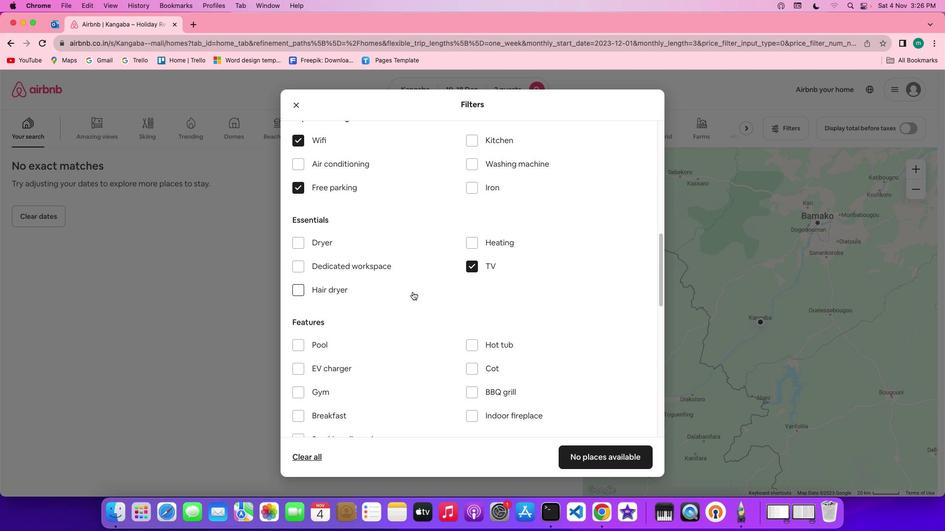 
Action: Mouse scrolled (413, 292) with delta (0, 0)
Screenshot: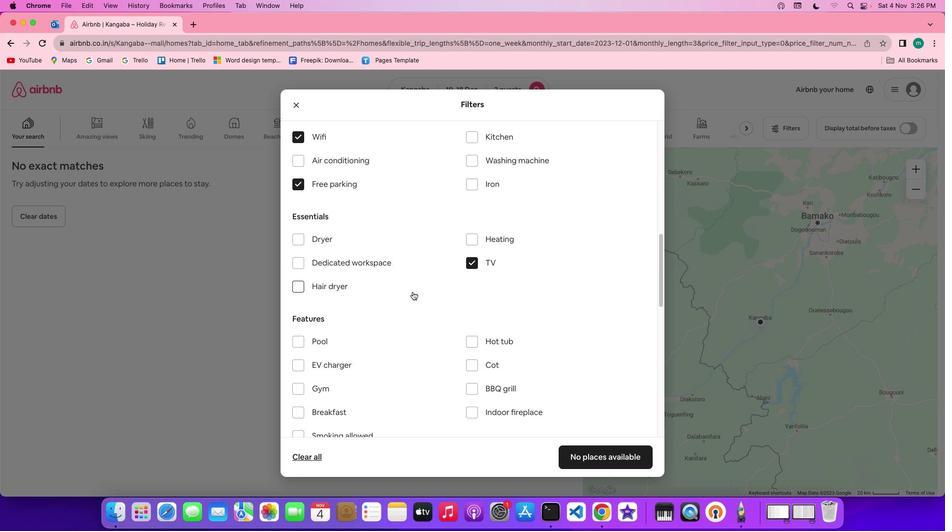 
Action: Mouse scrolled (413, 292) with delta (0, 0)
Screenshot: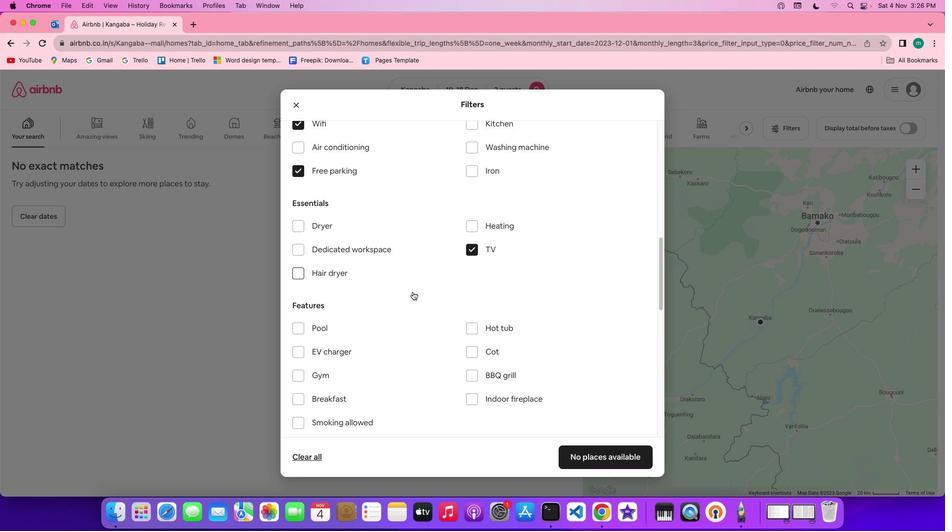 
Action: Mouse moved to (463, 301)
Screenshot: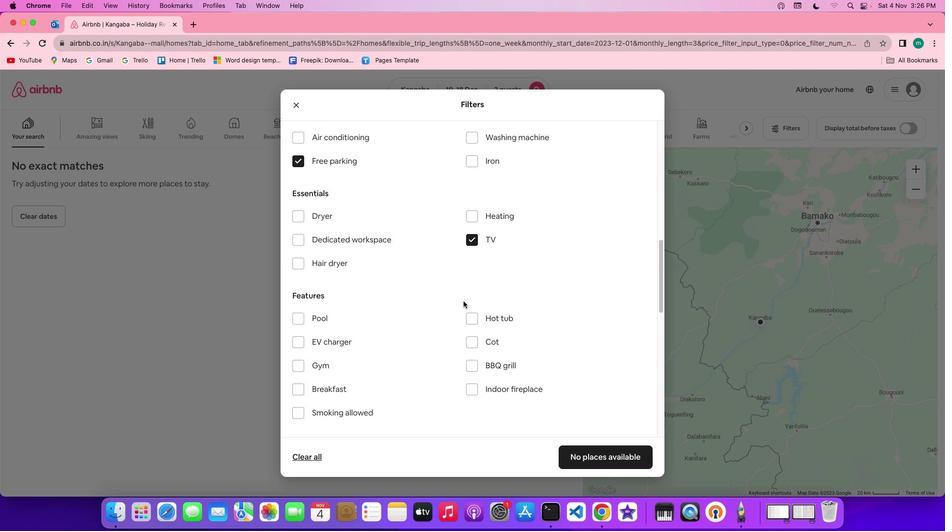 
Action: Mouse scrolled (463, 301) with delta (0, 0)
Screenshot: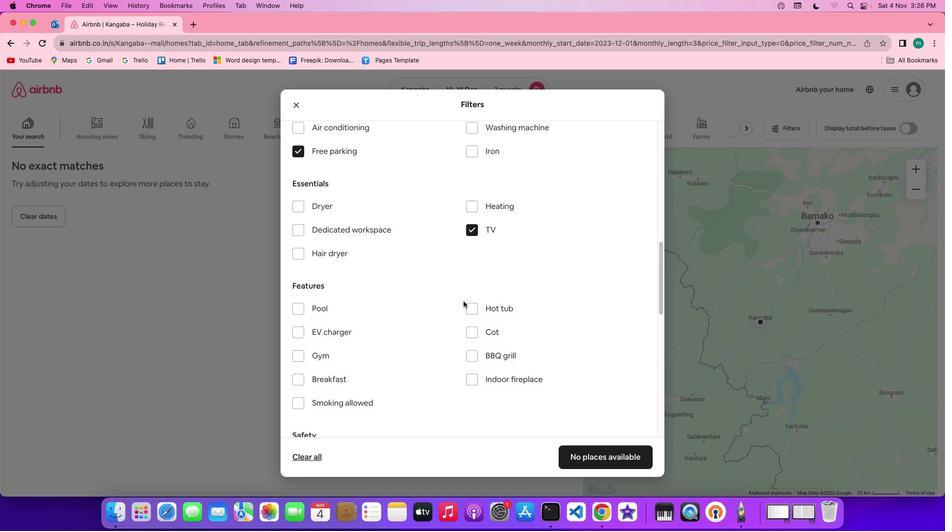 
Action: Mouse scrolled (463, 301) with delta (0, 0)
Screenshot: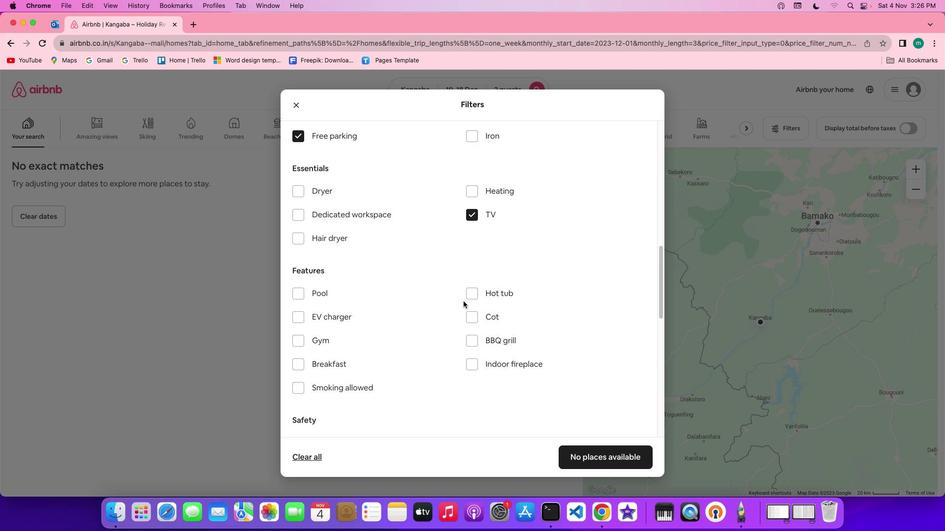 
Action: Mouse scrolled (463, 301) with delta (0, 0)
Screenshot: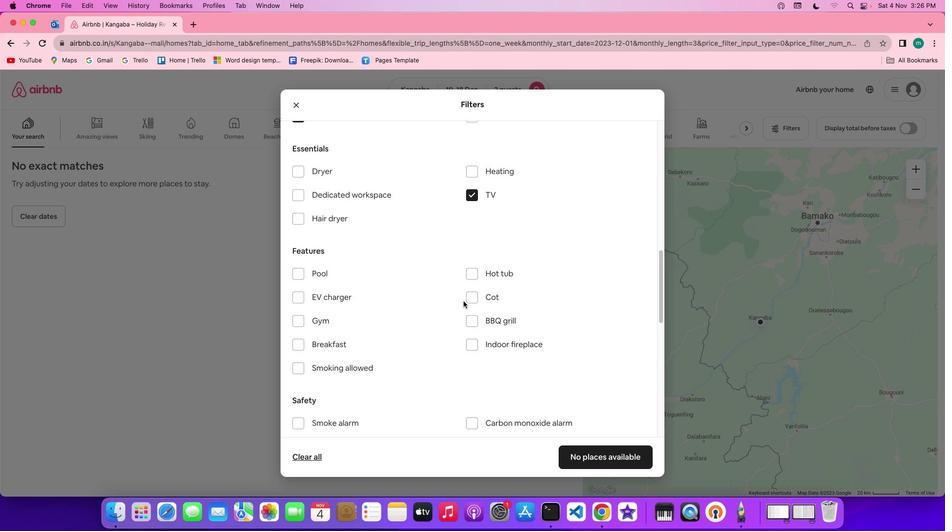 
Action: Mouse moved to (320, 290)
Screenshot: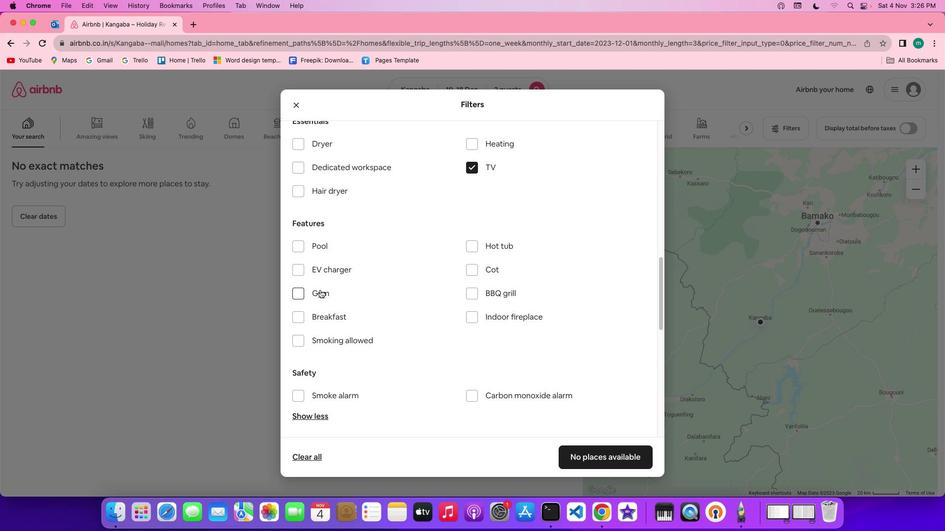 
Action: Mouse pressed left at (320, 290)
Screenshot: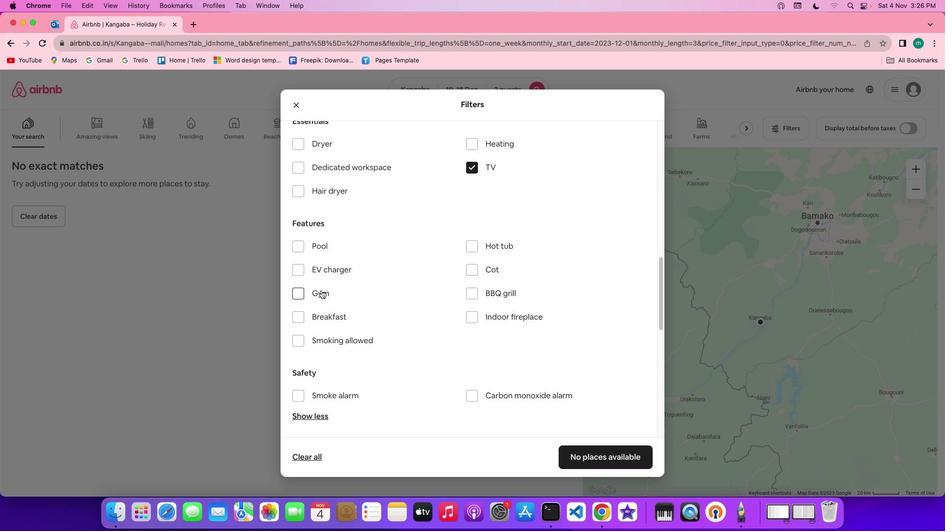 
Action: Mouse moved to (331, 314)
Screenshot: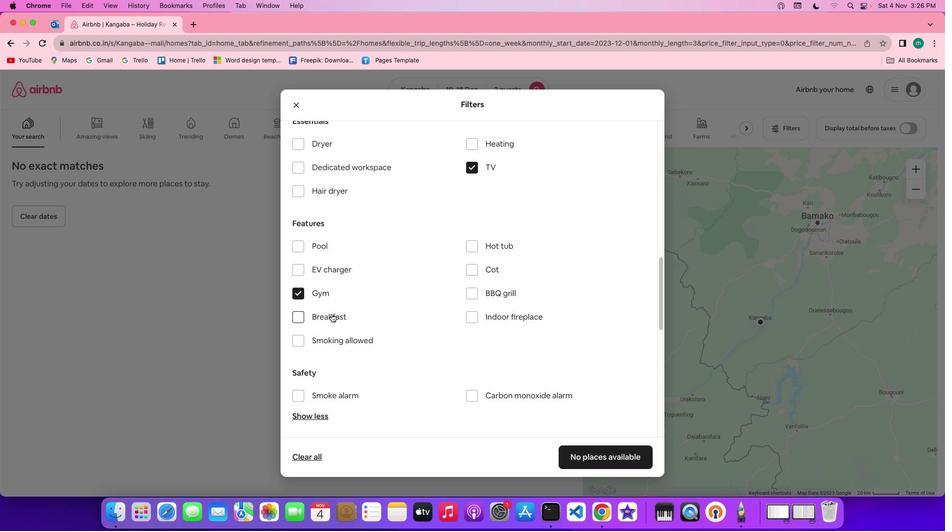 
Action: Mouse pressed left at (331, 314)
Screenshot: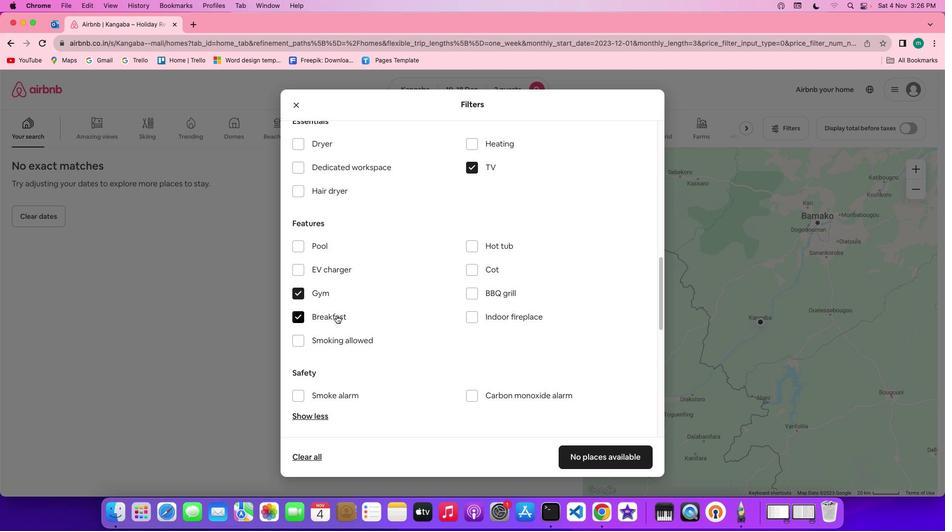 
Action: Mouse moved to (461, 349)
Screenshot: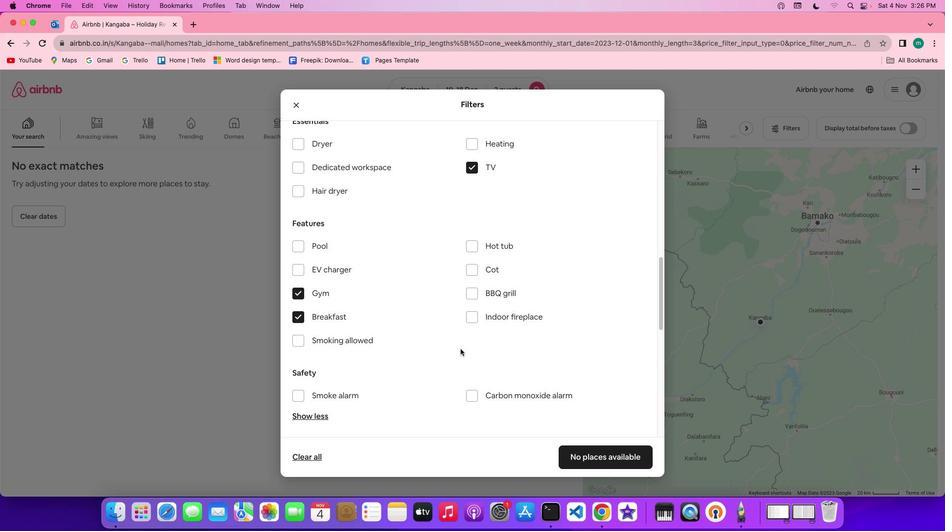 
Action: Mouse scrolled (461, 349) with delta (0, 0)
Screenshot: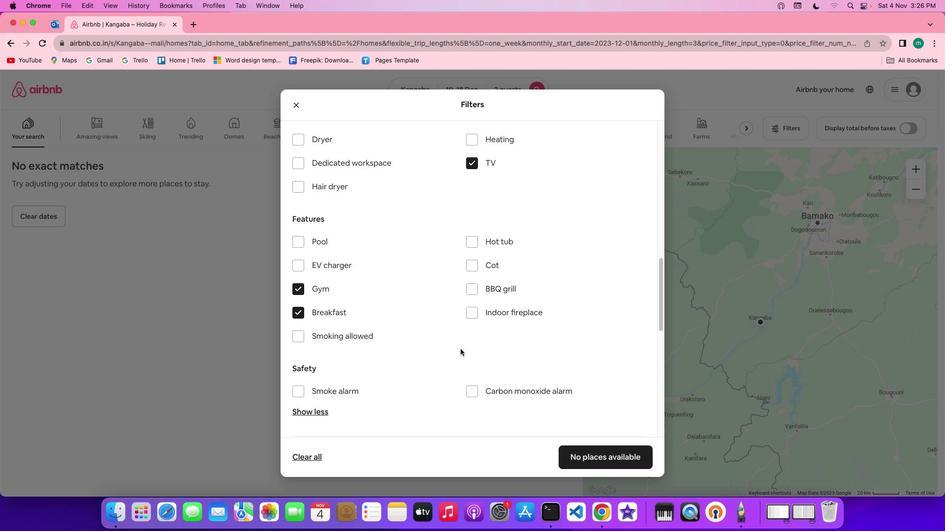 
Action: Mouse scrolled (461, 349) with delta (0, 0)
Screenshot: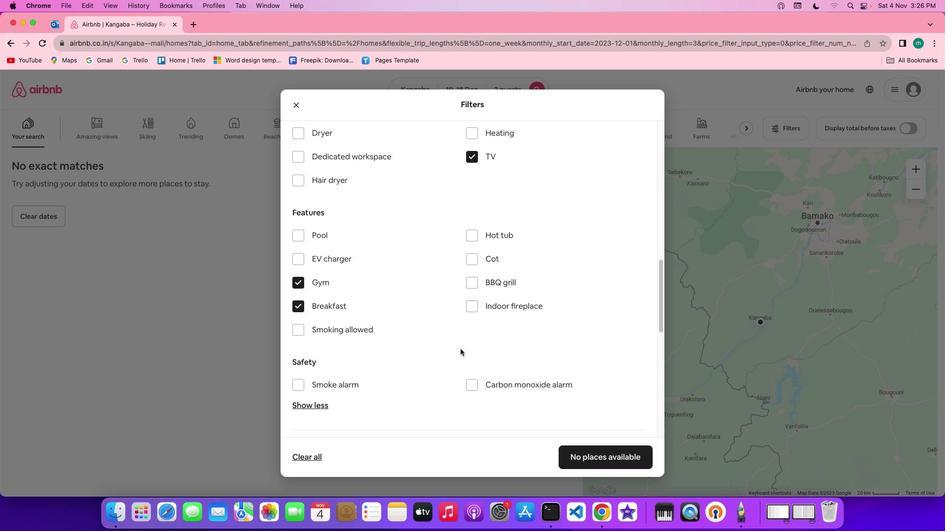
Action: Mouse scrolled (461, 349) with delta (0, 0)
Screenshot: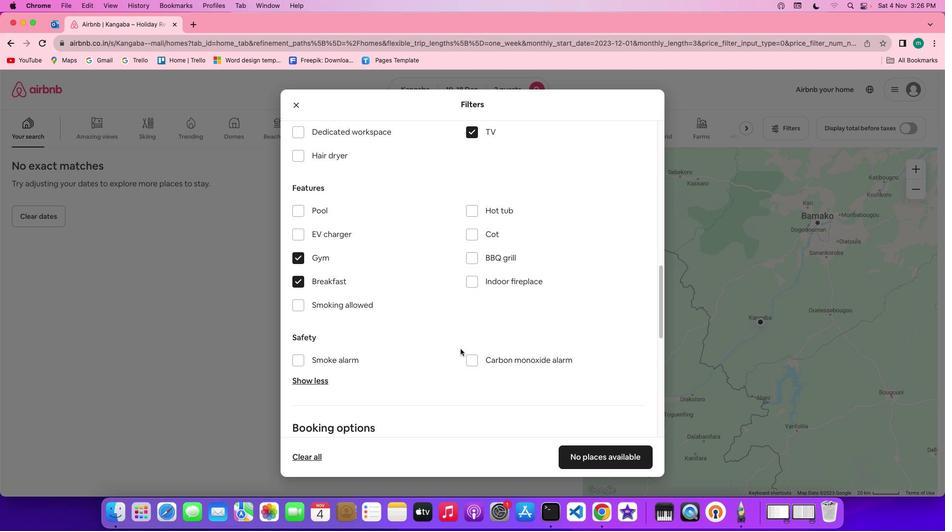 
Action: Mouse moved to (463, 350)
Screenshot: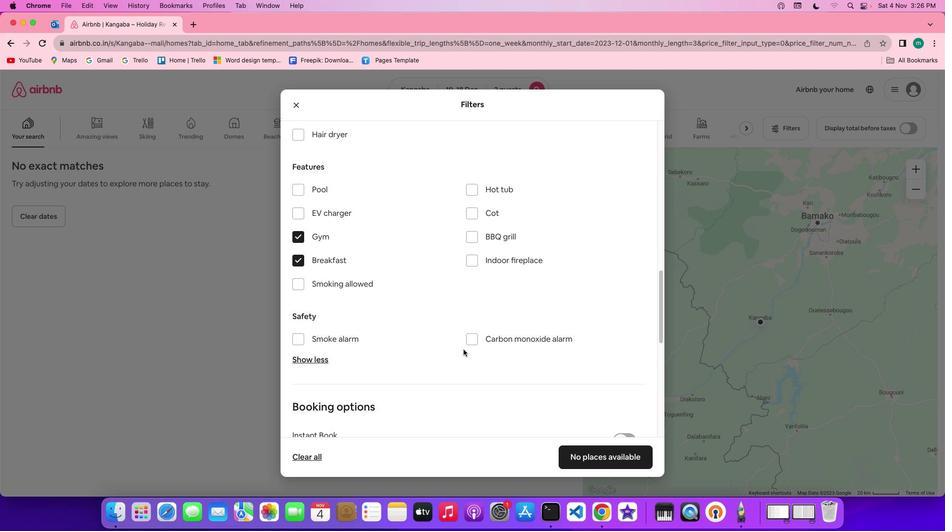 
Action: Mouse scrolled (463, 350) with delta (0, 0)
Screenshot: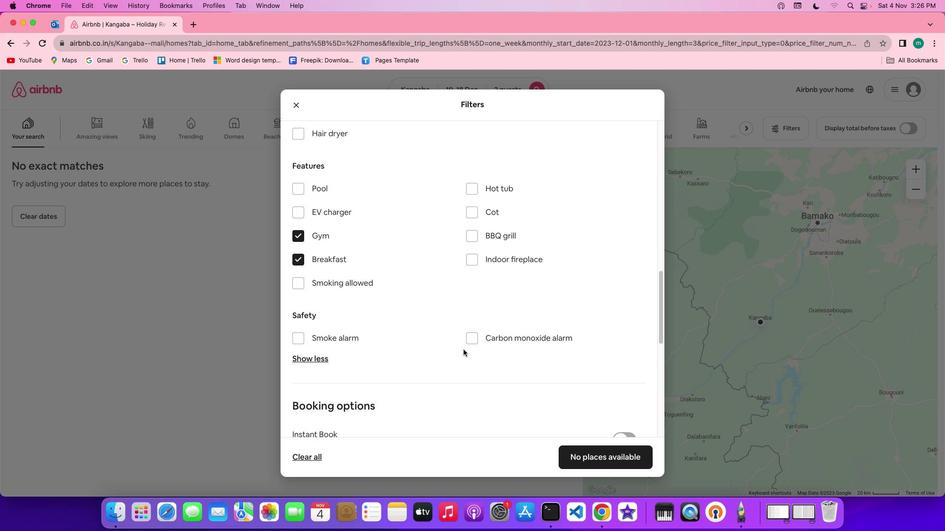 
Action: Mouse scrolled (463, 350) with delta (0, 0)
Screenshot: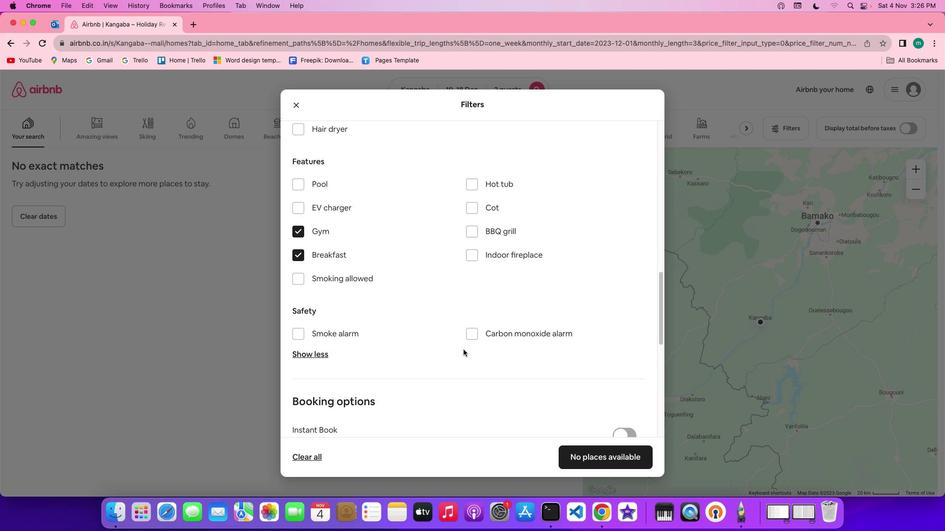 
Action: Mouse scrolled (463, 350) with delta (0, 0)
Screenshot: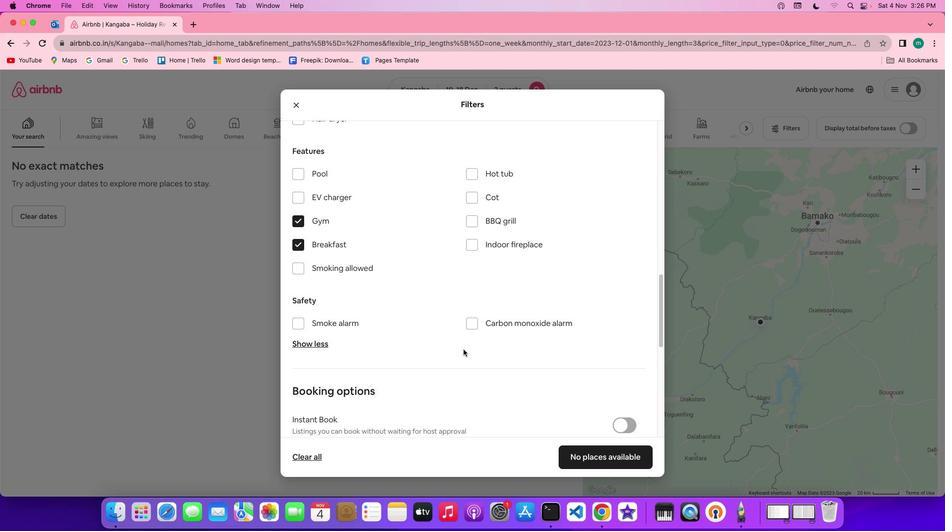 
Action: Mouse scrolled (463, 350) with delta (0, 0)
Screenshot: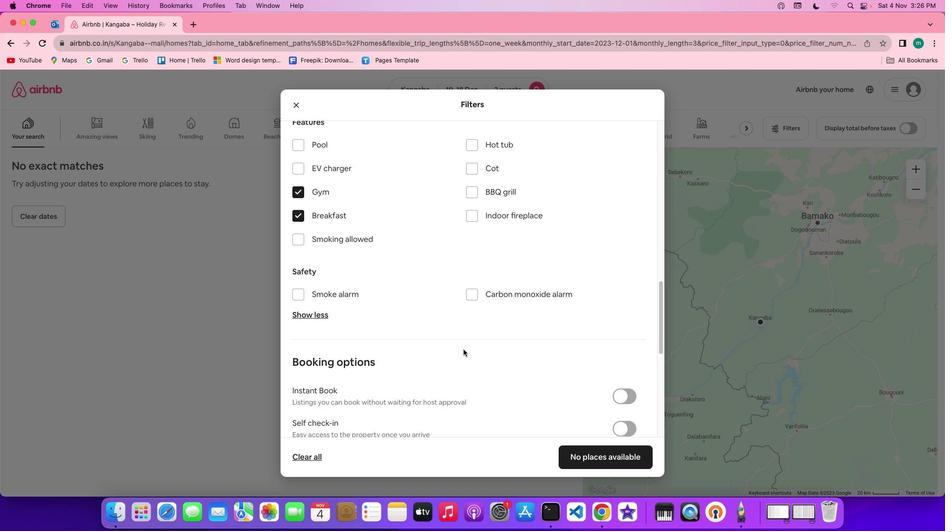 
Action: Mouse moved to (476, 355)
Screenshot: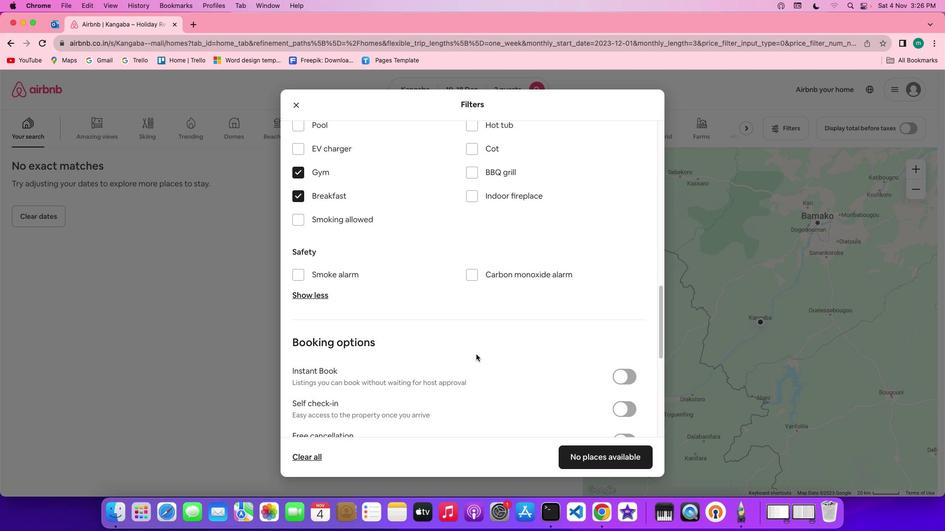 
Action: Mouse scrolled (476, 355) with delta (0, 0)
Screenshot: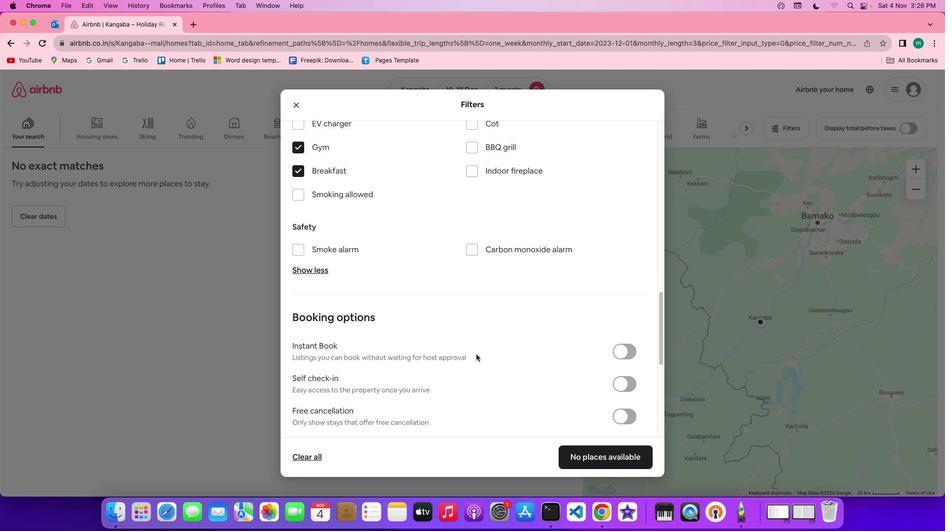 
Action: Mouse scrolled (476, 355) with delta (0, 0)
Screenshot: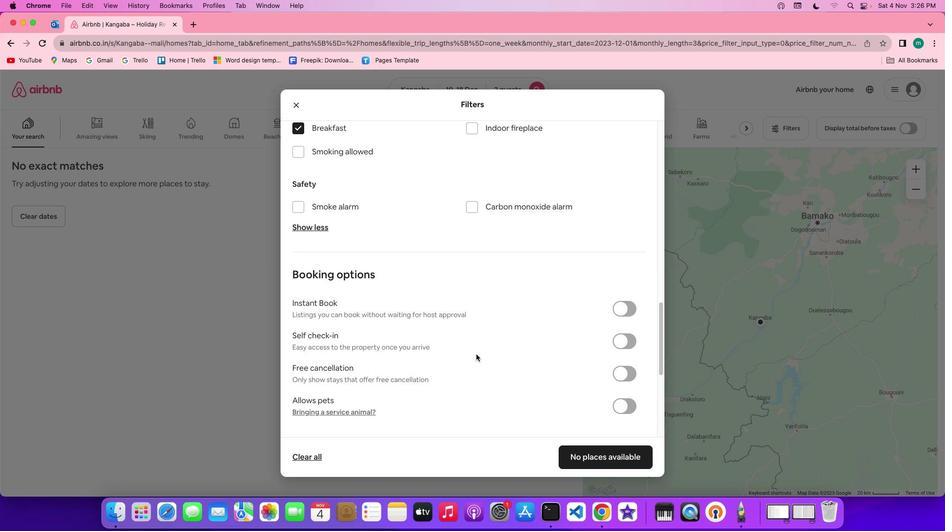 
Action: Mouse scrolled (476, 355) with delta (0, -1)
Screenshot: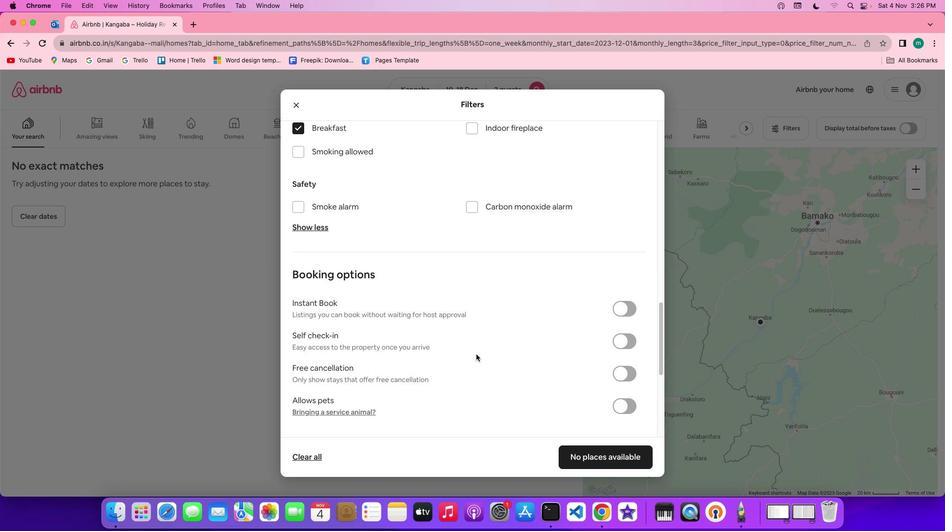 
Action: Mouse scrolled (476, 355) with delta (0, -1)
Screenshot: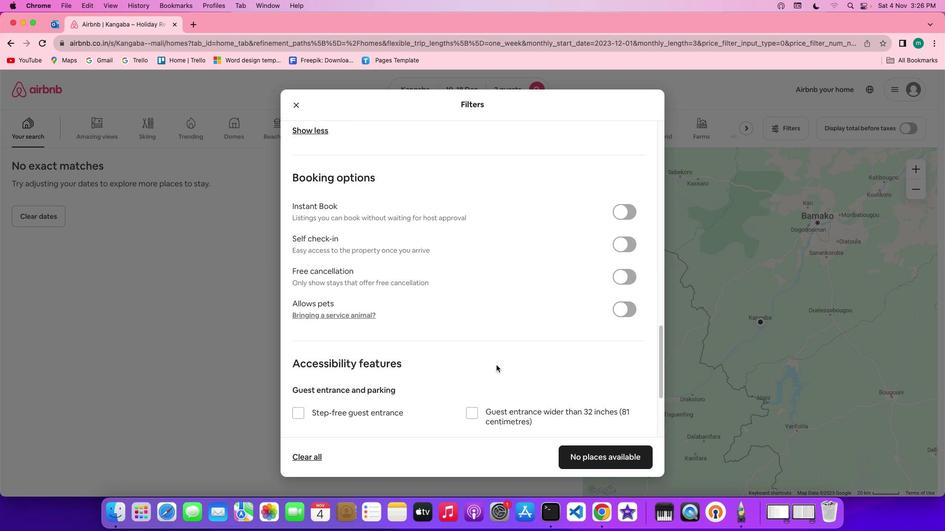 
Action: Mouse moved to (526, 384)
Screenshot: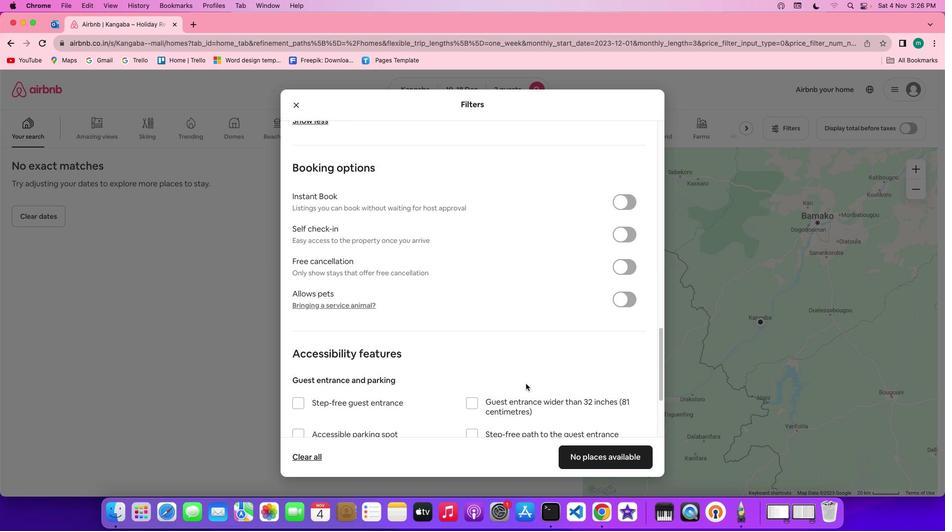 
Action: Mouse scrolled (526, 384) with delta (0, 0)
Screenshot: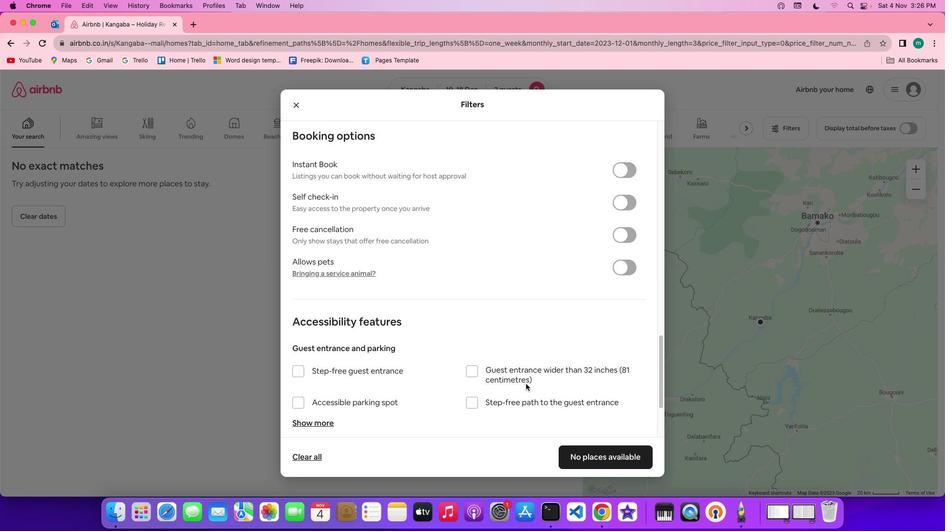 
Action: Mouse scrolled (526, 384) with delta (0, 0)
Screenshot: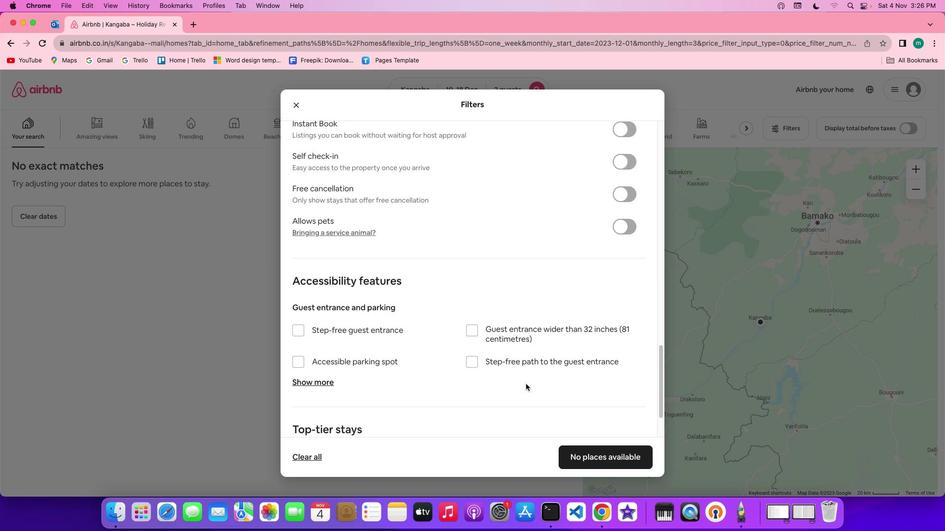 
Action: Mouse scrolled (526, 384) with delta (0, -1)
Screenshot: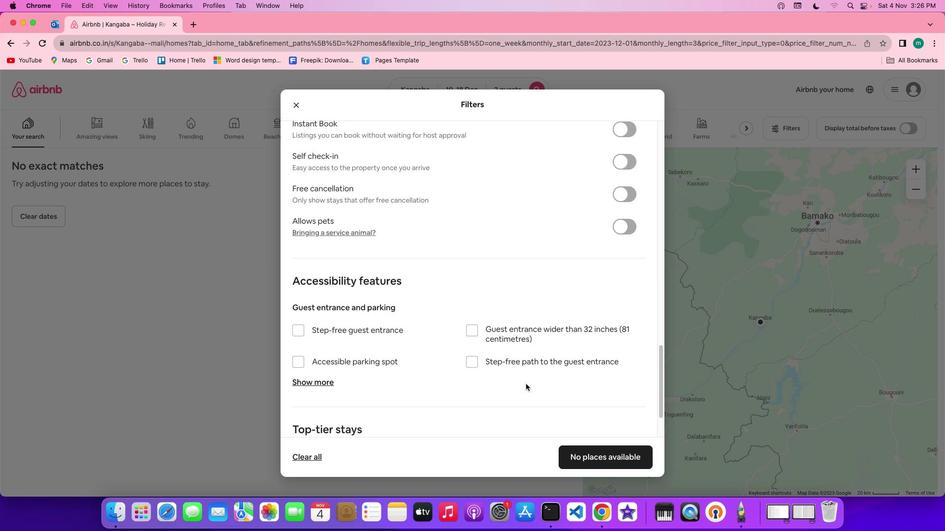
Action: Mouse scrolled (526, 384) with delta (0, -2)
Screenshot: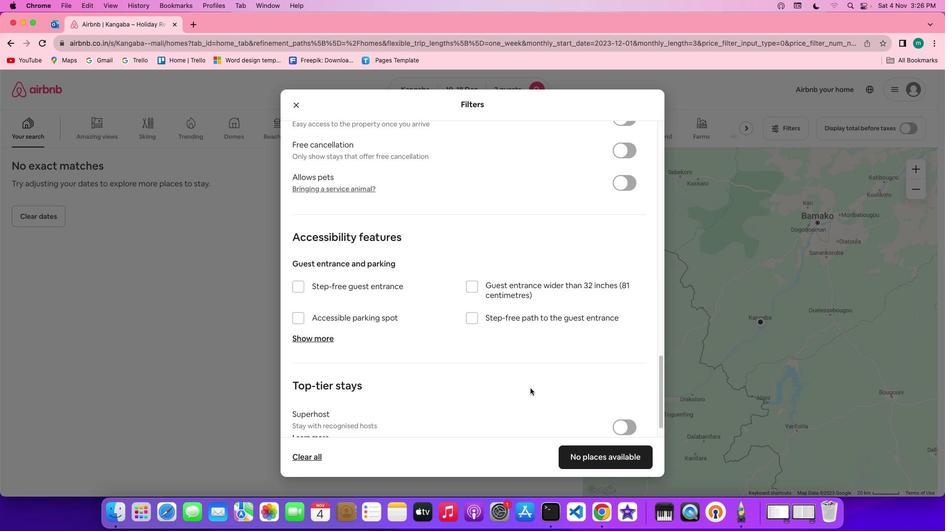 
Action: Mouse moved to (538, 393)
Screenshot: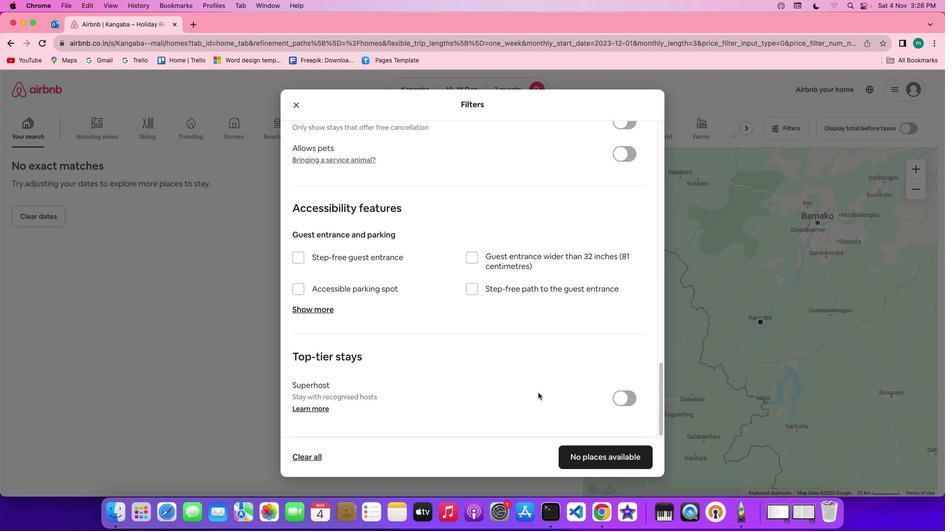 
Action: Mouse scrolled (538, 393) with delta (0, 0)
Screenshot: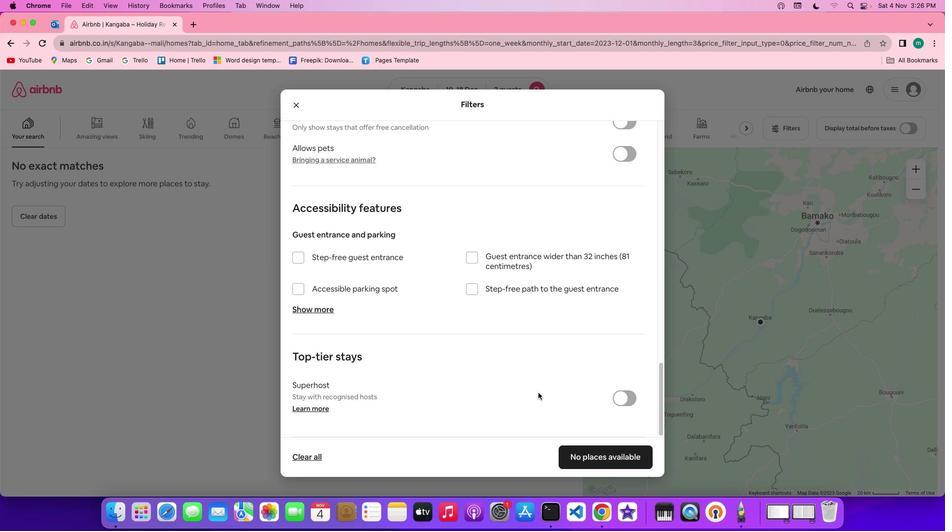 
Action: Mouse scrolled (538, 393) with delta (0, 0)
Screenshot: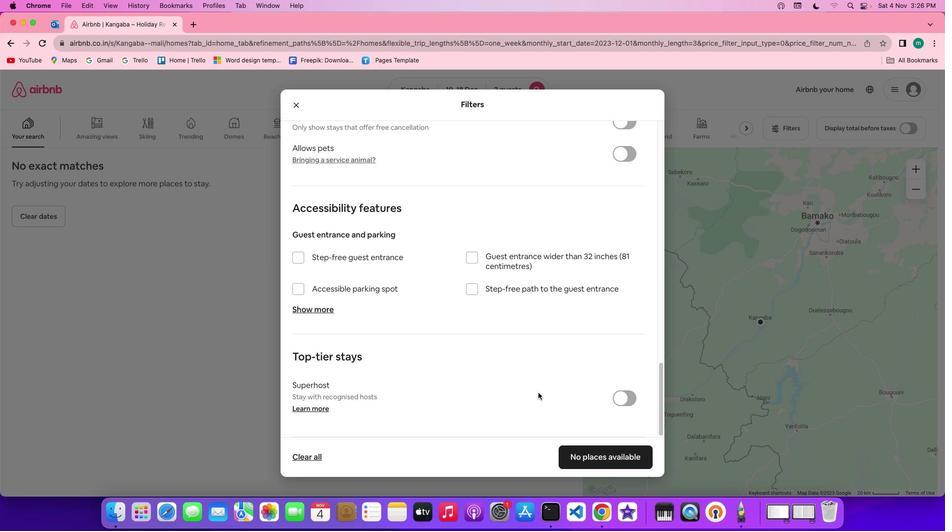 
Action: Mouse scrolled (538, 393) with delta (0, -1)
Screenshot: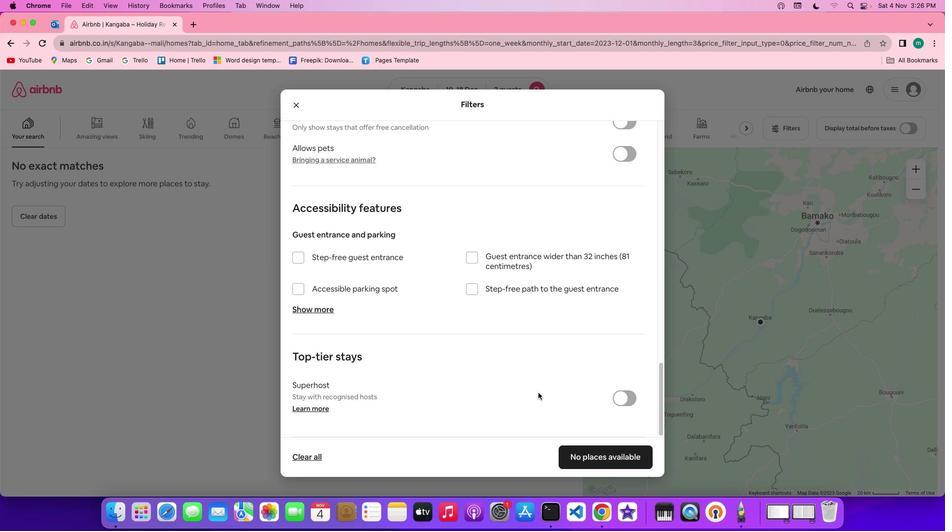 
Action: Mouse scrolled (538, 393) with delta (0, -2)
Screenshot: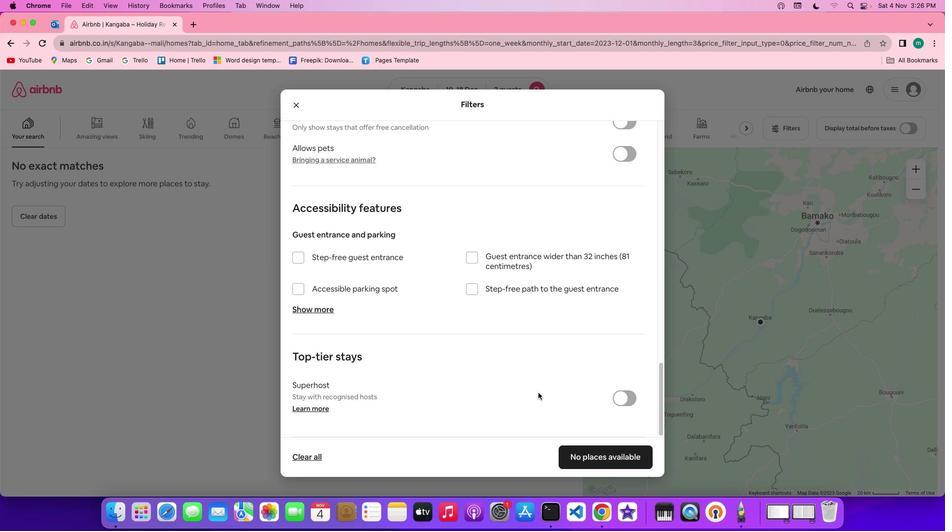 
Action: Mouse scrolled (538, 393) with delta (0, -2)
Screenshot: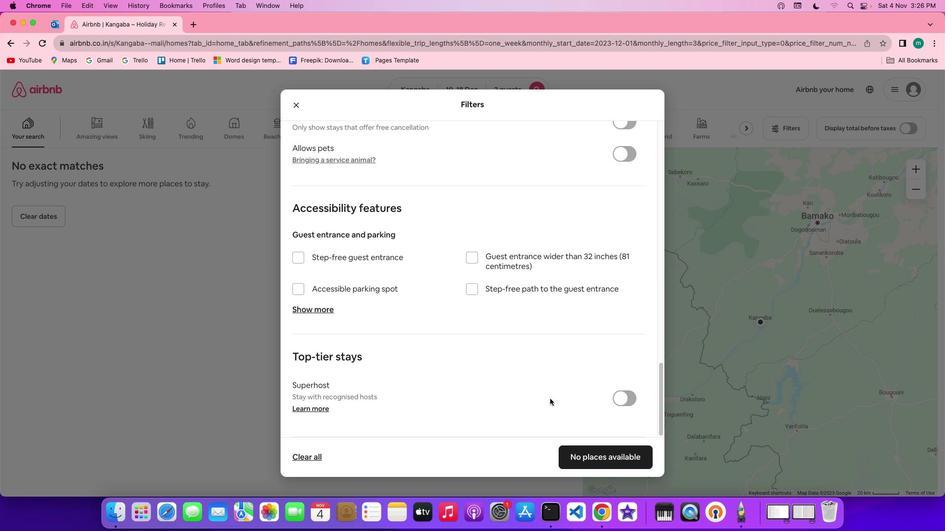 
Action: Mouse moved to (541, 394)
Screenshot: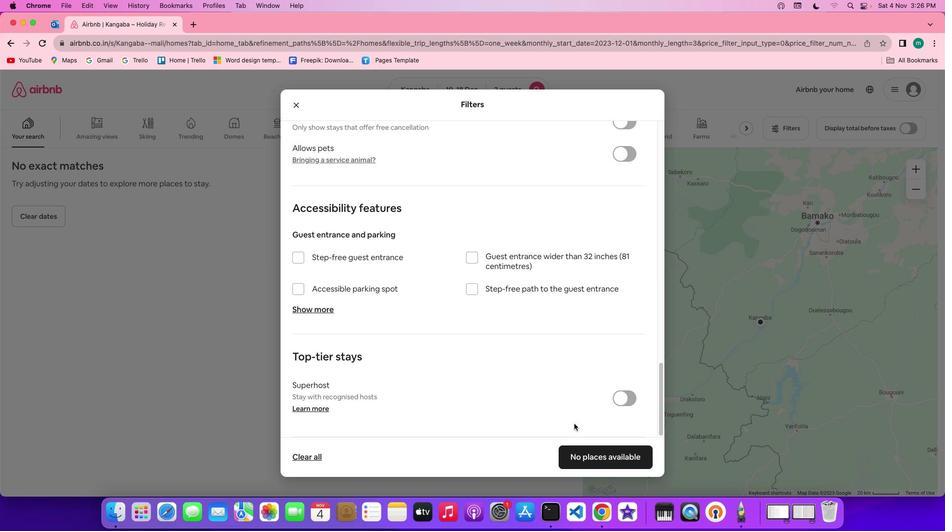
Action: Mouse scrolled (541, 394) with delta (0, -2)
Screenshot: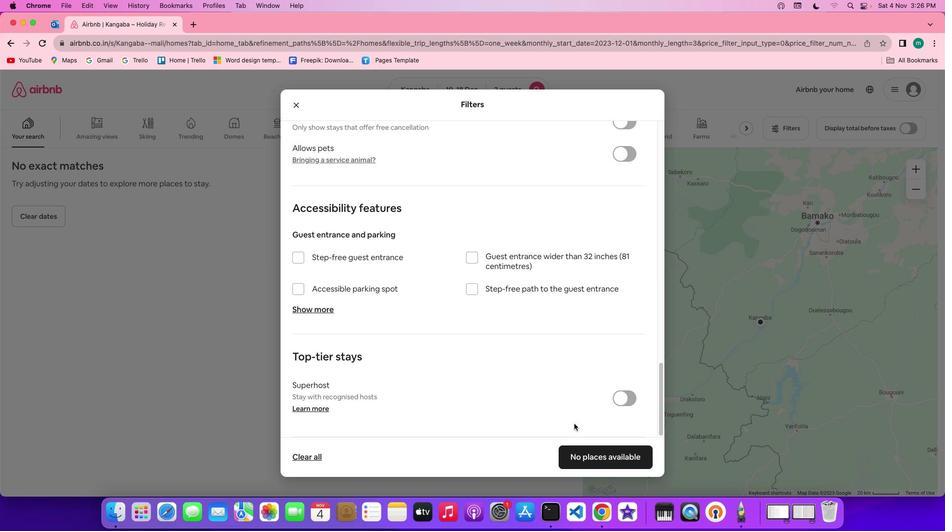 
Action: Mouse moved to (623, 458)
Screenshot: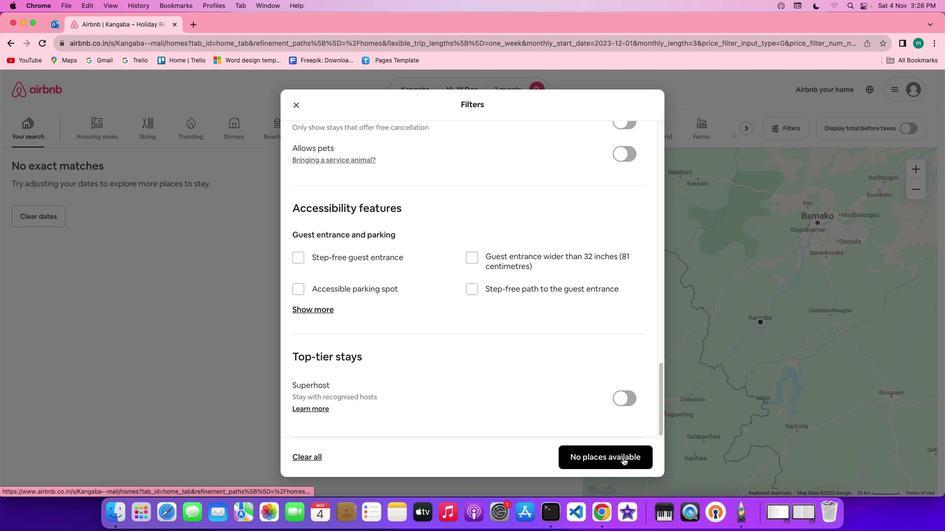 
Action: Mouse pressed left at (623, 458)
Screenshot: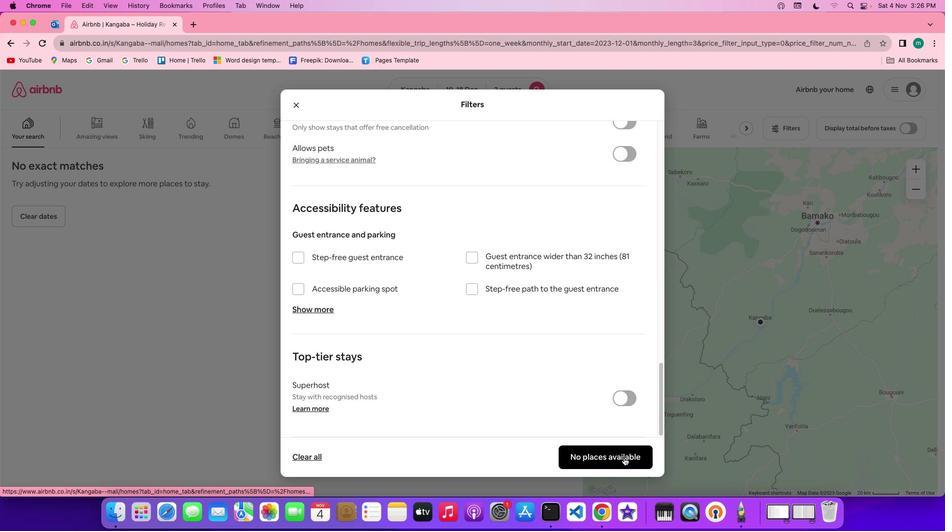 
Action: Mouse moved to (375, 365)
Screenshot: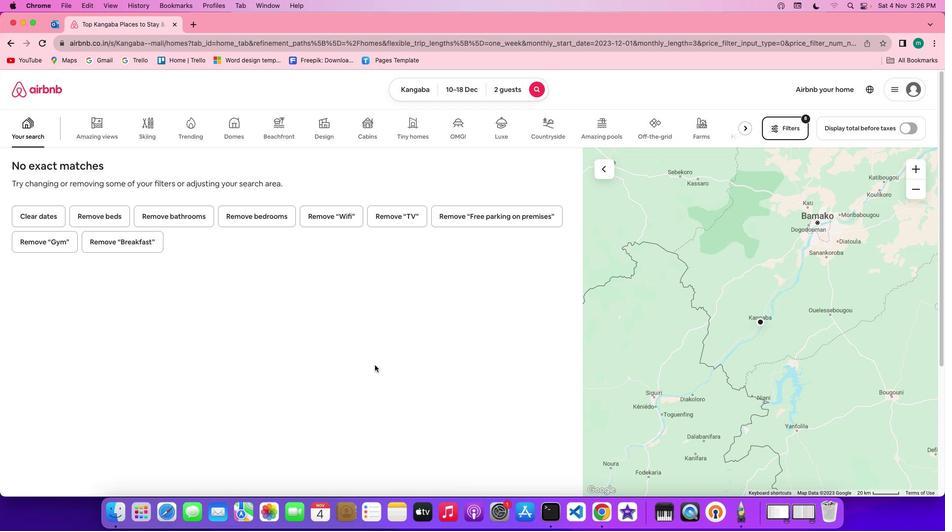 
